 Task: Look for space in Roslavl', Russia from 12th June, 2023 to 15th June, 2023 for 2 adults in price range Rs.10000 to Rs.15000. Place can be entire place with 1  bedroom having 1 bed and 1 bathroom. Property type can be house, flat, guest house, hotel. Booking option can be shelf check-in. Required host language is English.
Action: Mouse moved to (440, 41)
Screenshot: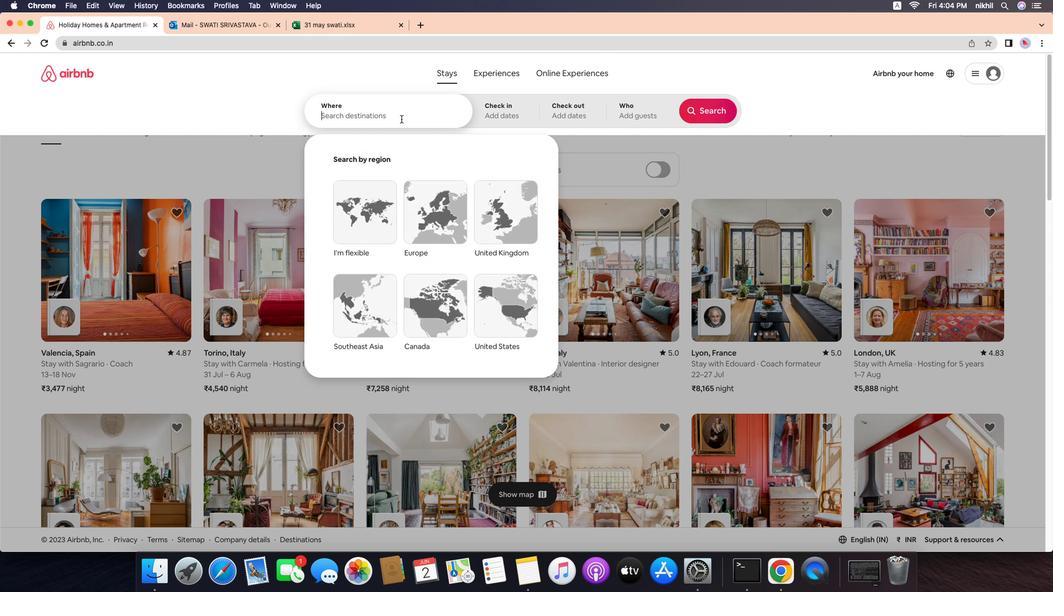 
Action: Mouse pressed left at (440, 41)
Screenshot: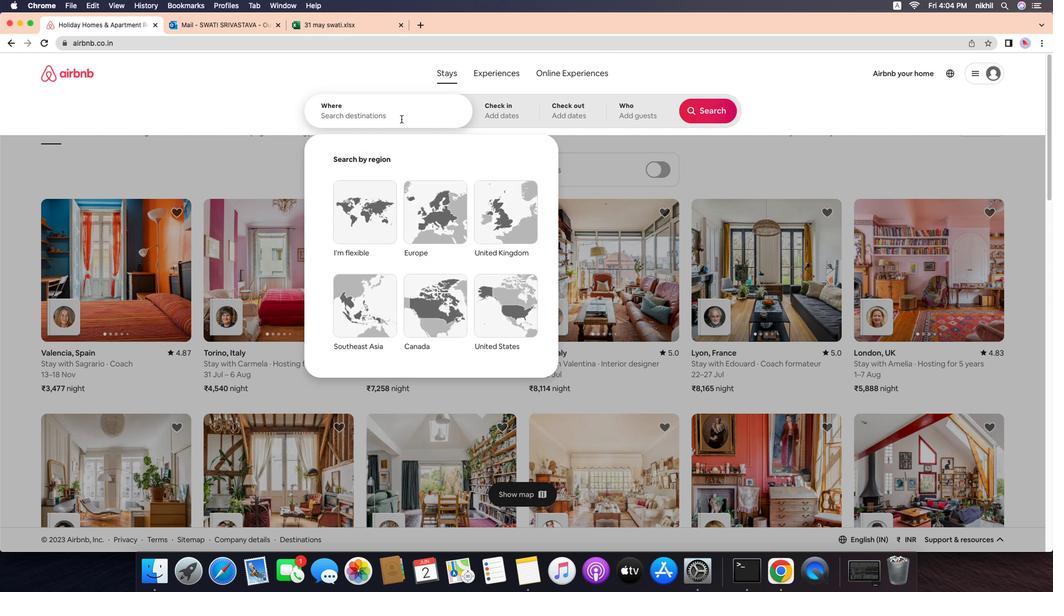 
Action: Mouse moved to (472, 47)
Screenshot: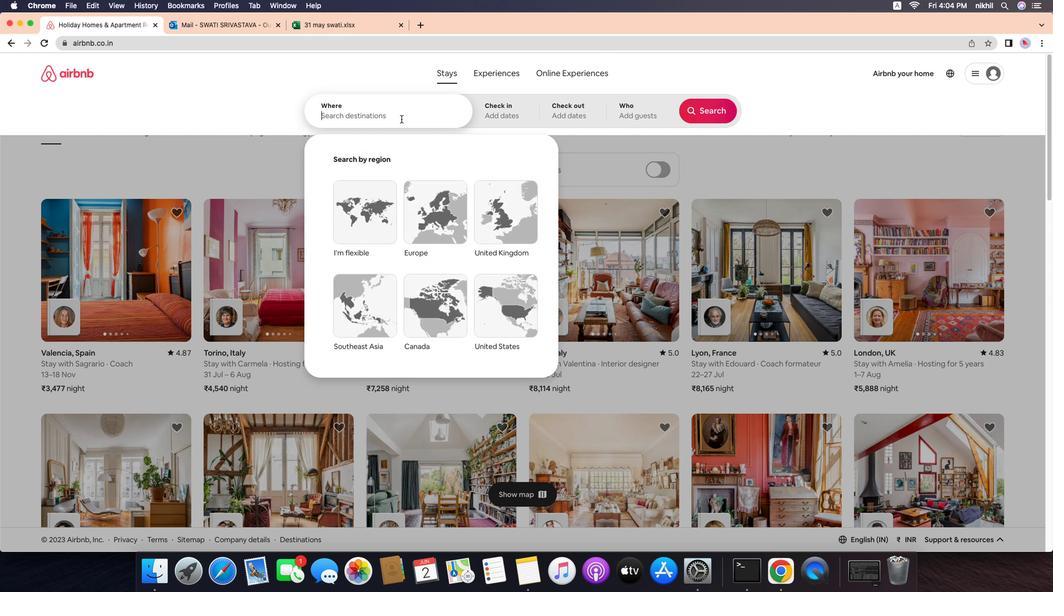 
Action: Mouse pressed left at (472, 47)
Screenshot: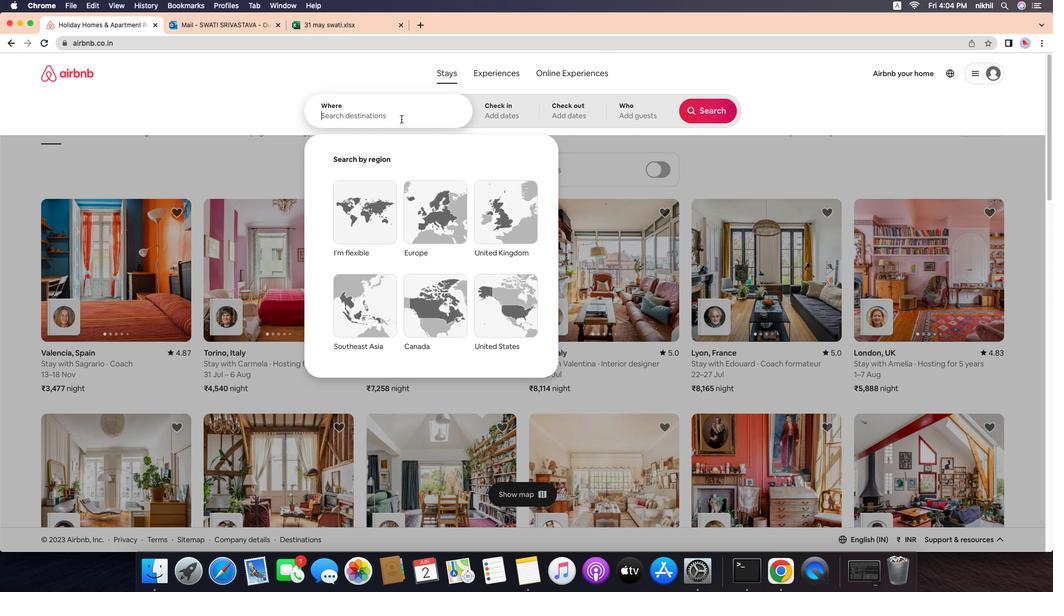 
Action: Mouse moved to (391, 89)
Screenshot: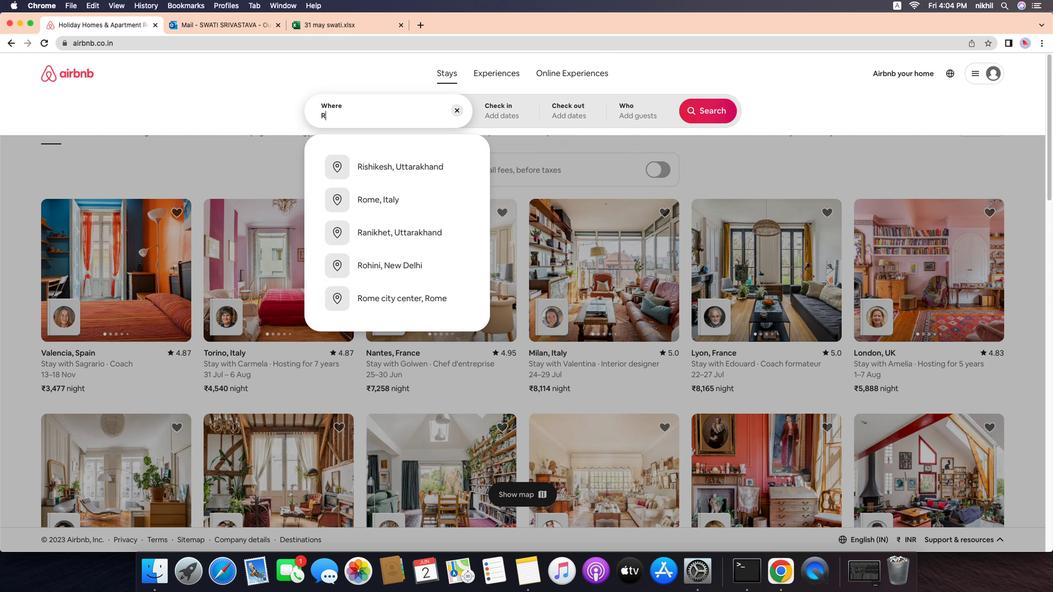 
Action: Mouse pressed left at (391, 89)
Screenshot: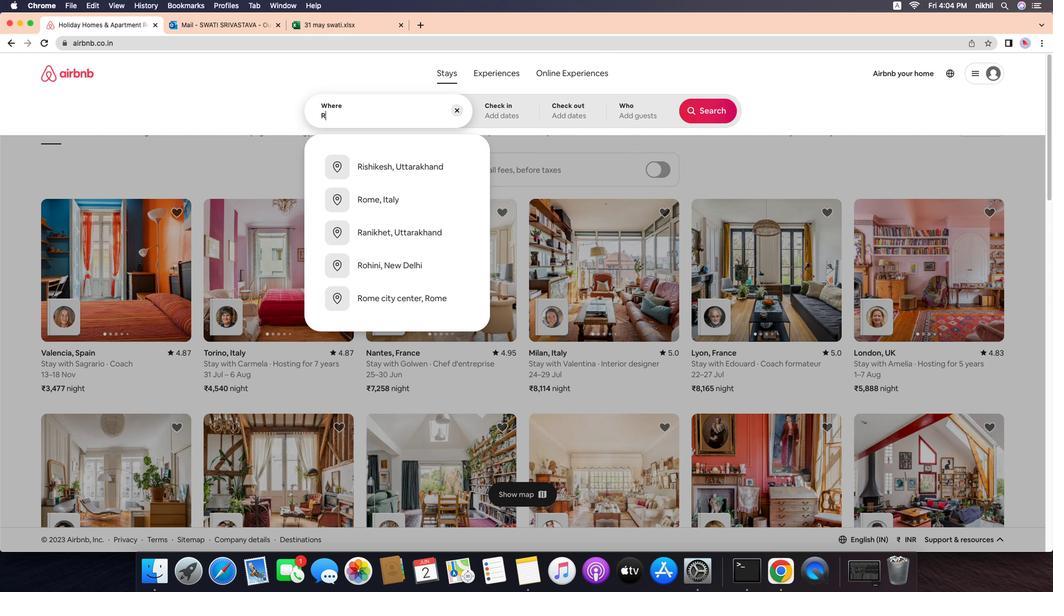 
Action: Key pressed Key.caps_lock'R'Key.caps_lock'o''s''l''a''v''l'"'"','Key.spaceKey.caps_lock'R'Key.caps_lock'u''s''s''i''a'Key.enter
Screenshot: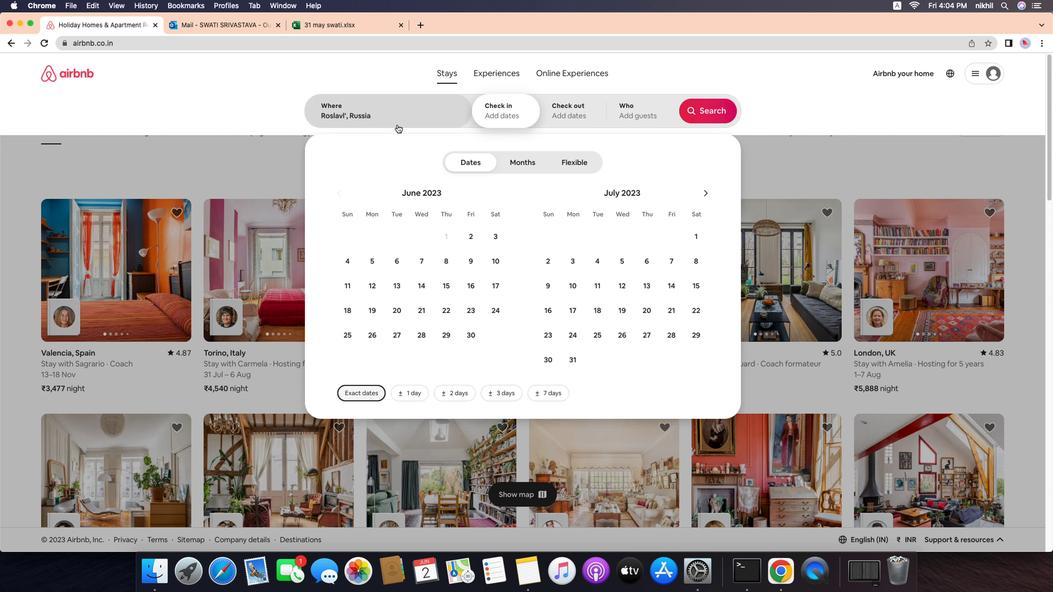 
Action: Mouse moved to (372, 267)
Screenshot: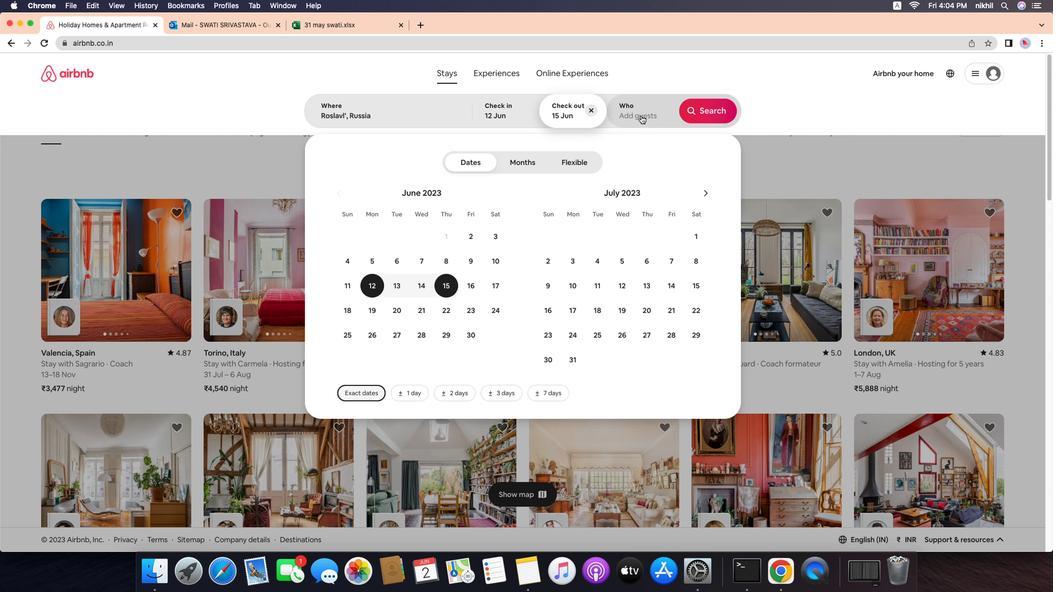 
Action: Mouse pressed left at (372, 267)
Screenshot: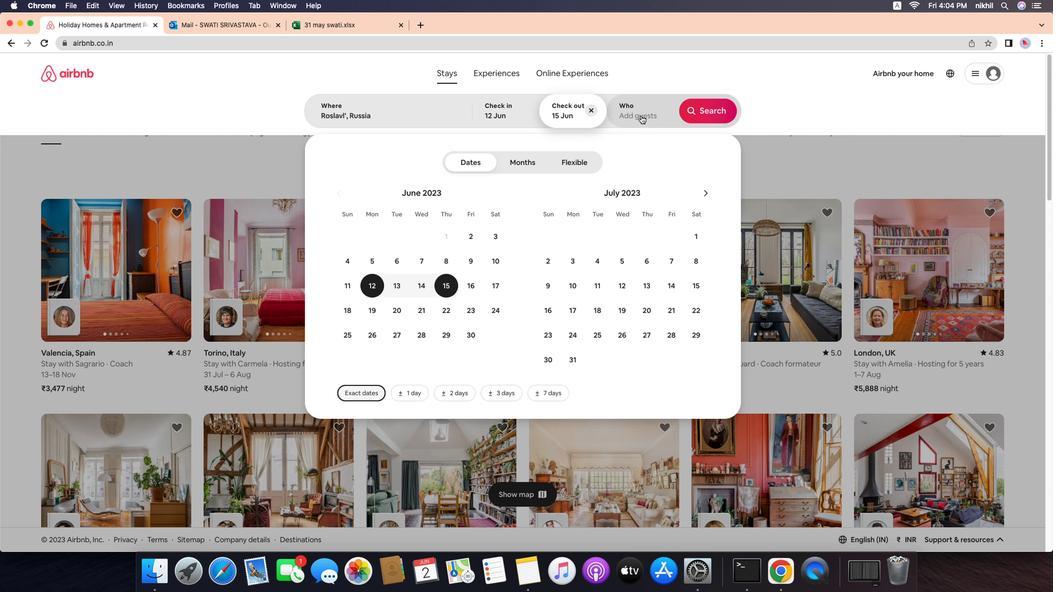 
Action: Mouse moved to (430, 268)
Screenshot: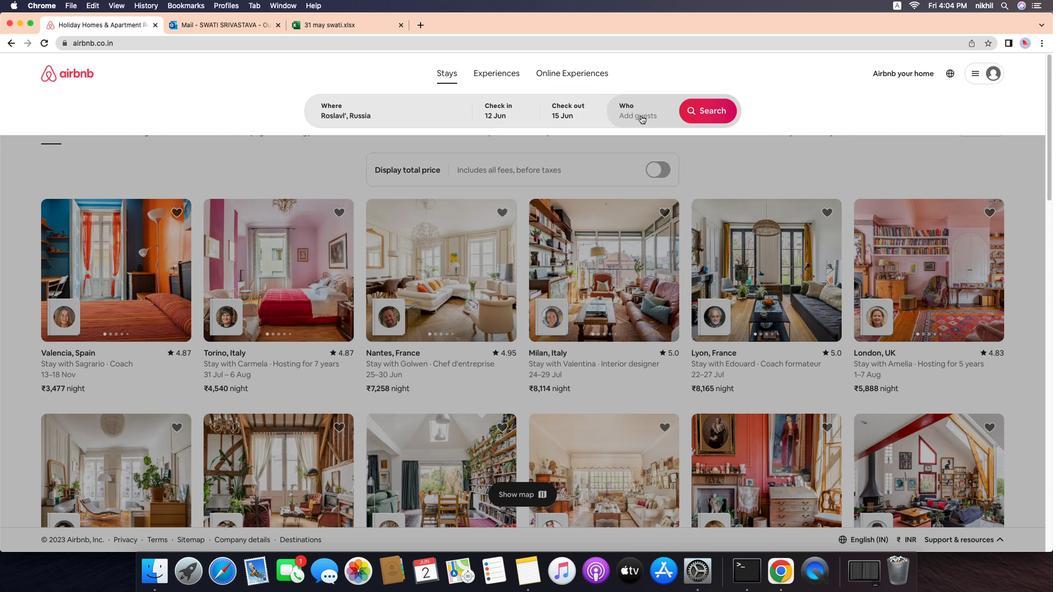 
Action: Mouse pressed left at (430, 268)
Screenshot: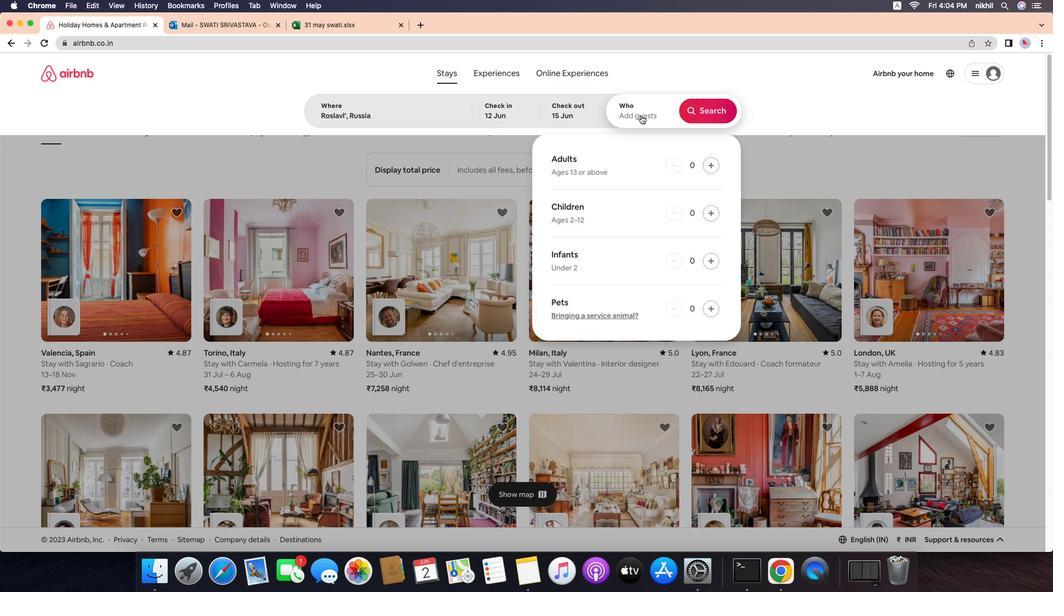 
Action: Mouse moved to (647, 86)
Screenshot: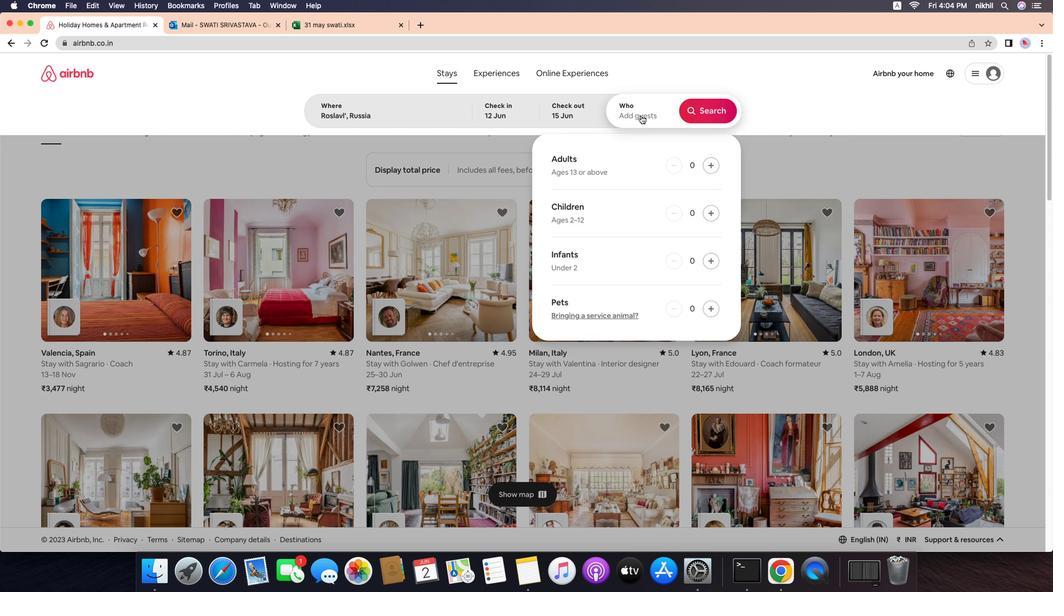 
Action: Mouse pressed left at (647, 86)
Screenshot: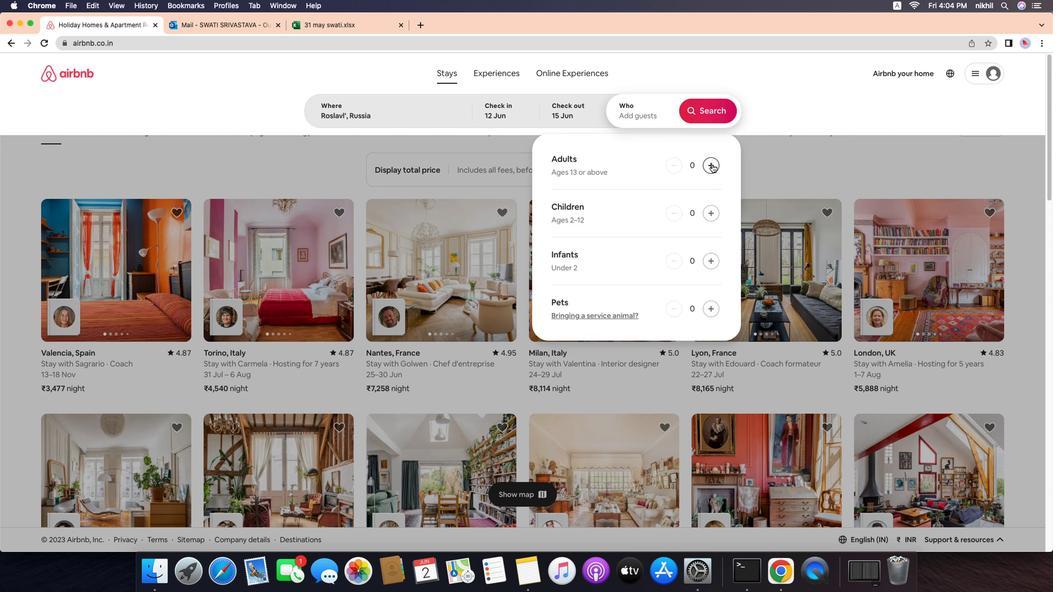 
Action: Mouse moved to (723, 138)
Screenshot: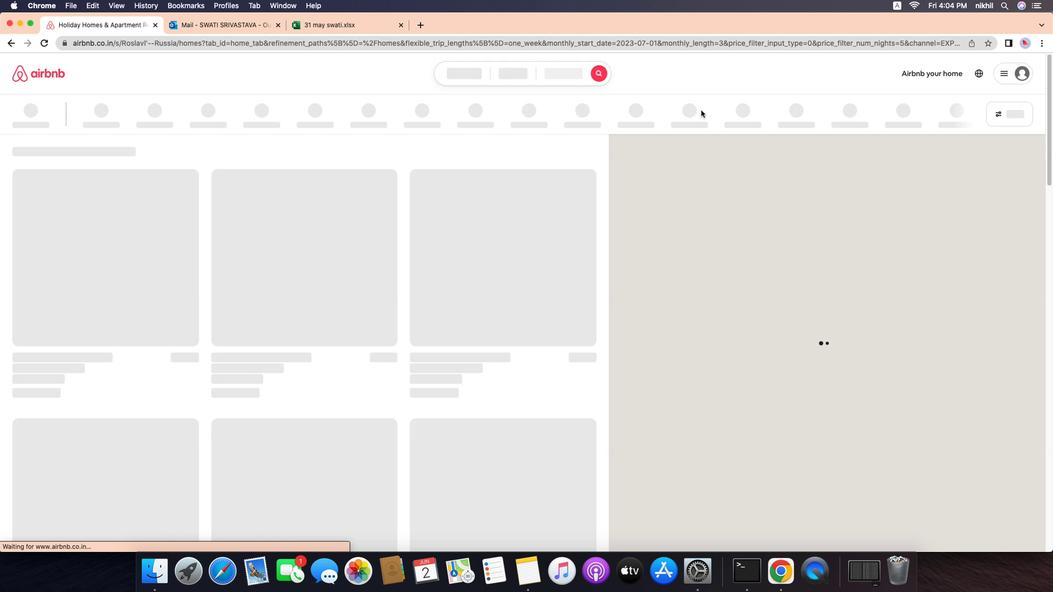 
Action: Mouse pressed left at (723, 138)
Screenshot: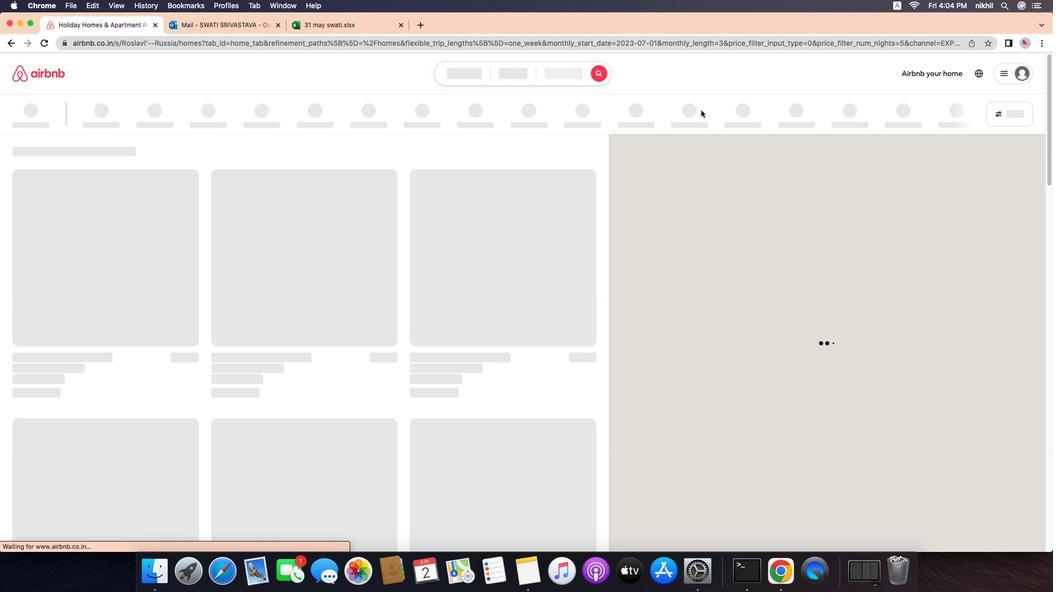 
Action: Mouse pressed left at (723, 138)
Screenshot: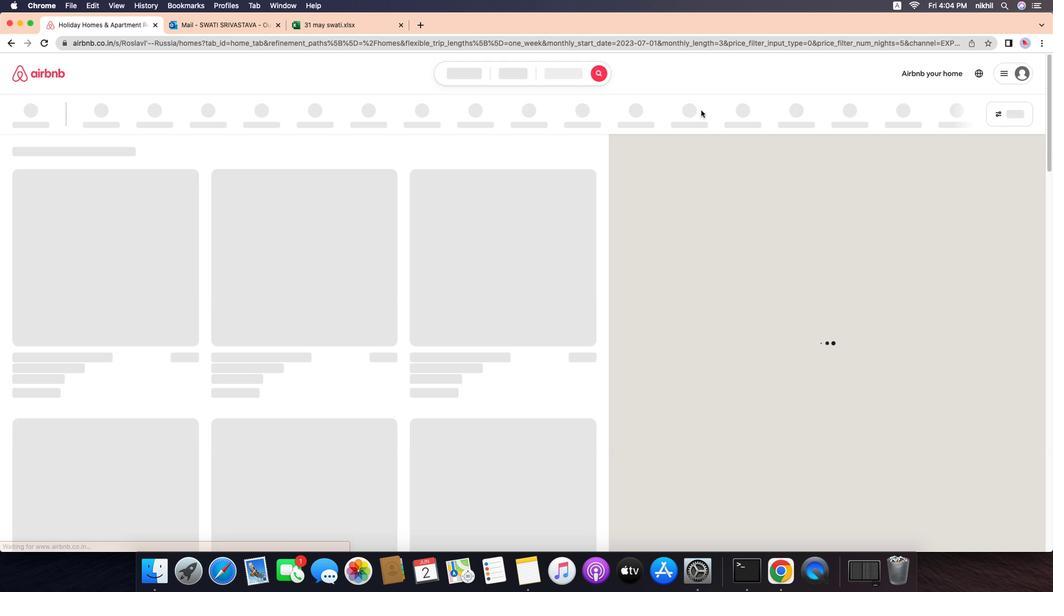 
Action: Mouse moved to (711, 80)
Screenshot: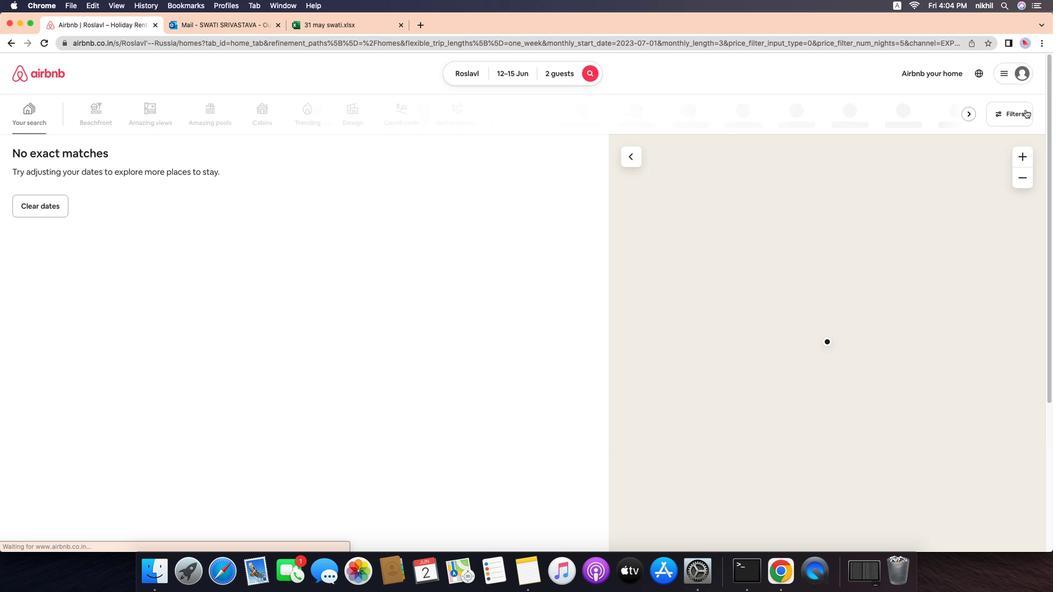 
Action: Mouse pressed left at (711, 80)
Screenshot: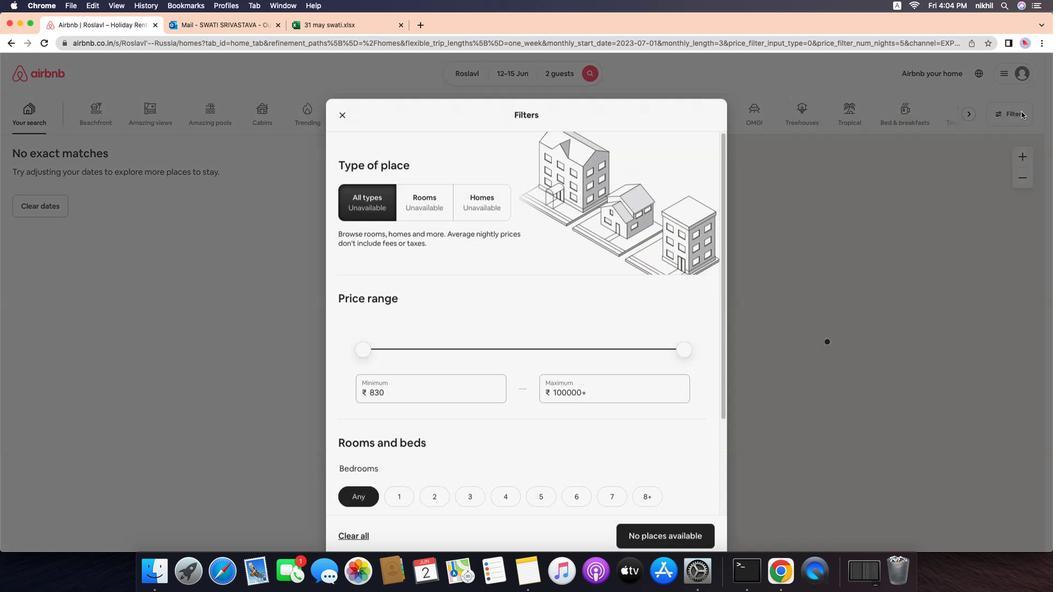 
Action: Mouse moved to (1052, 82)
Screenshot: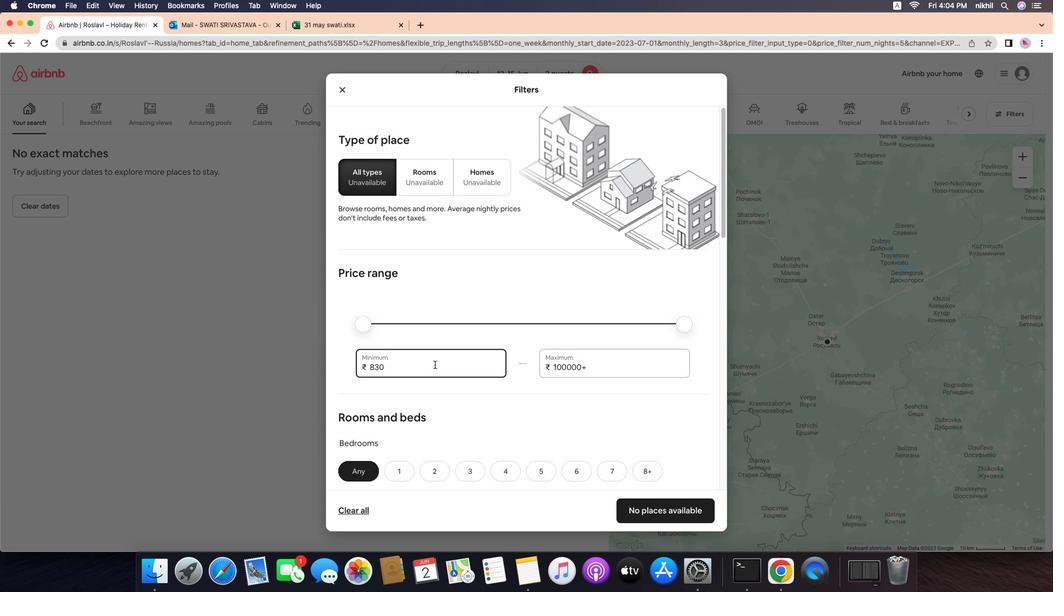 
Action: Mouse pressed left at (1052, 82)
Screenshot: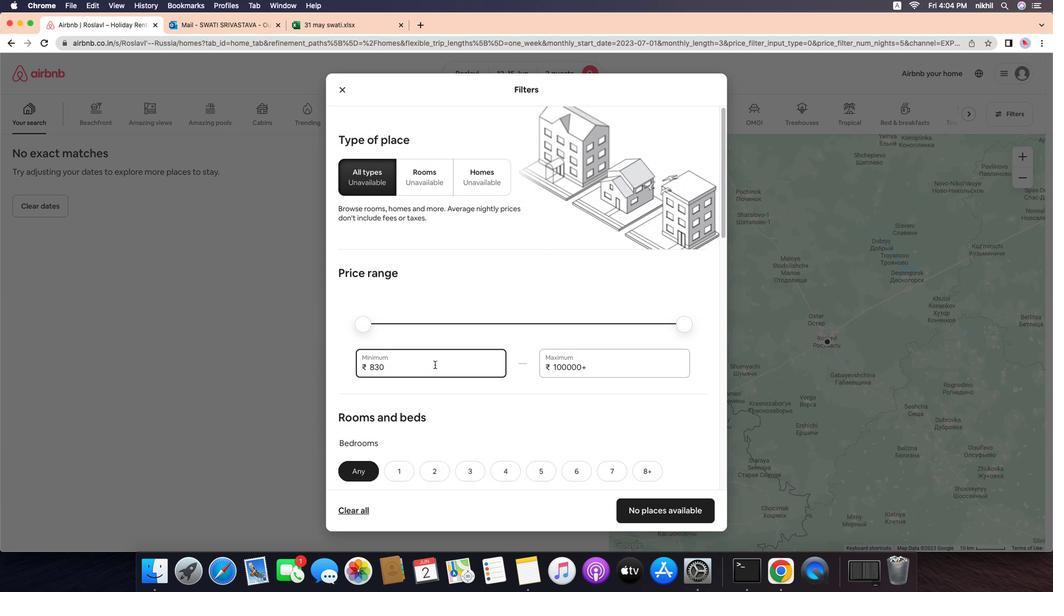 
Action: Mouse moved to (428, 354)
Screenshot: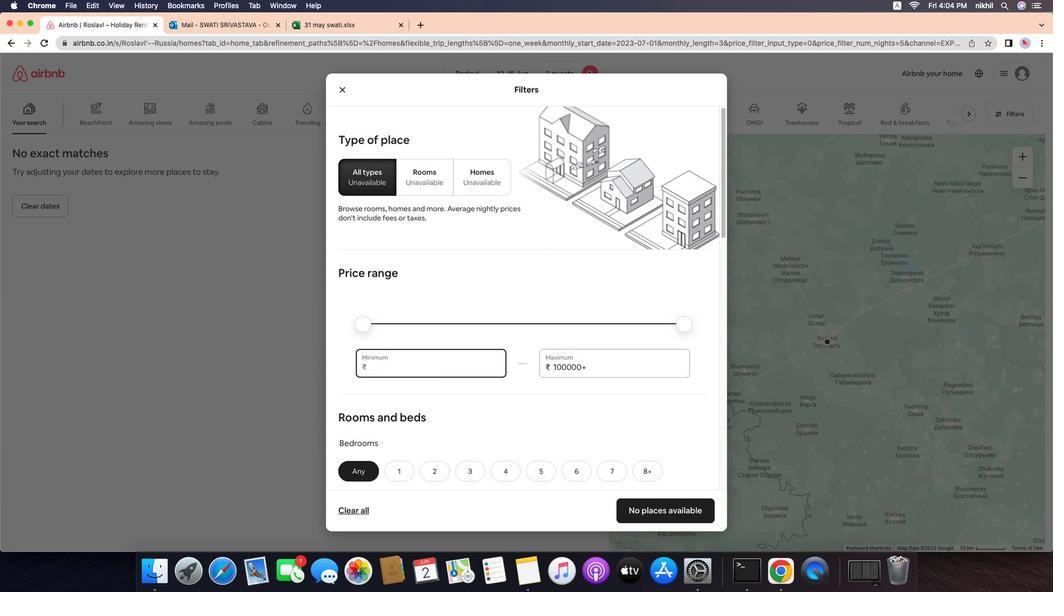 
Action: Mouse pressed left at (428, 354)
Screenshot: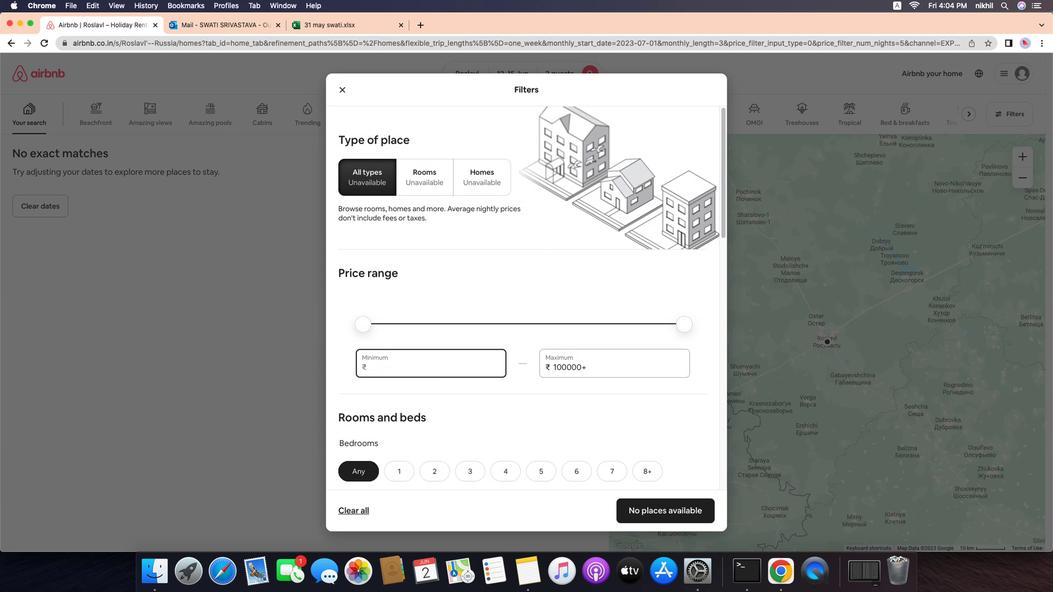 
Action: Mouse moved to (427, 352)
Screenshot: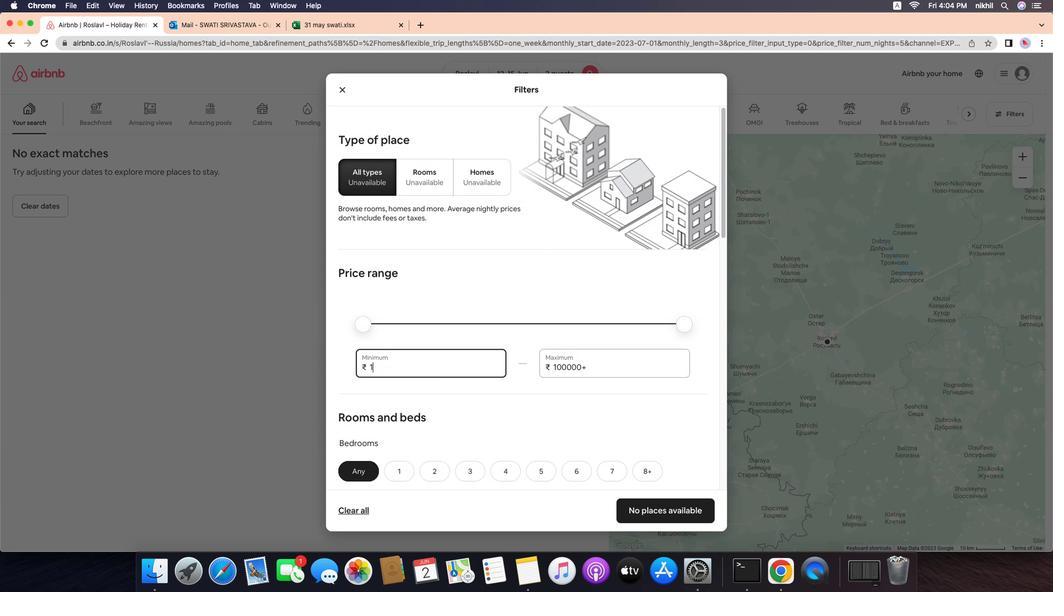 
Action: Key pressed Key.backspaceKey.backspaceKey.backspaceKey.backspace'1''0''0''0''0'
Screenshot: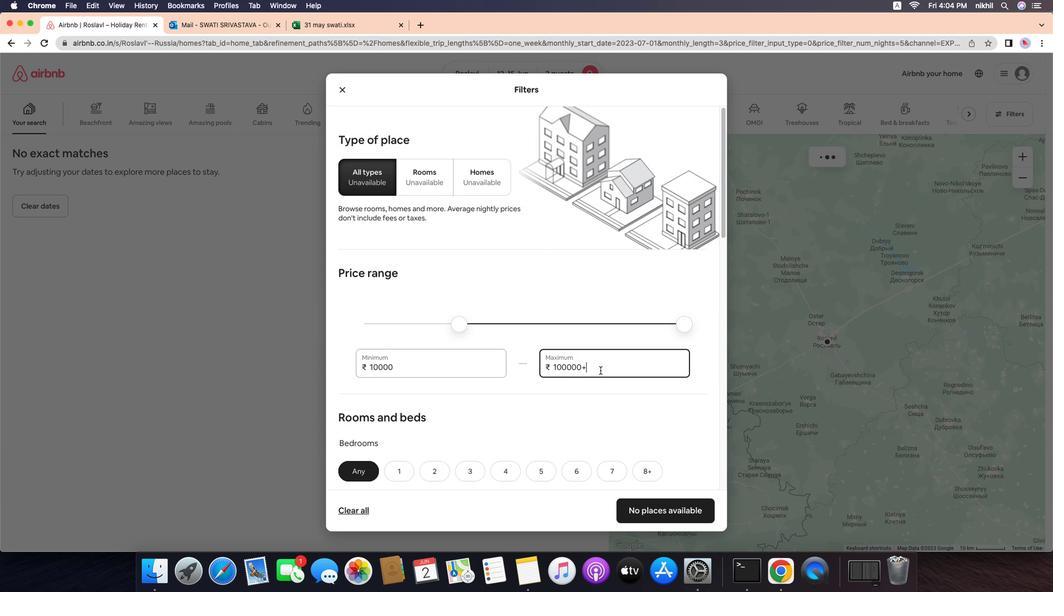 
Action: Mouse moved to (604, 358)
Screenshot: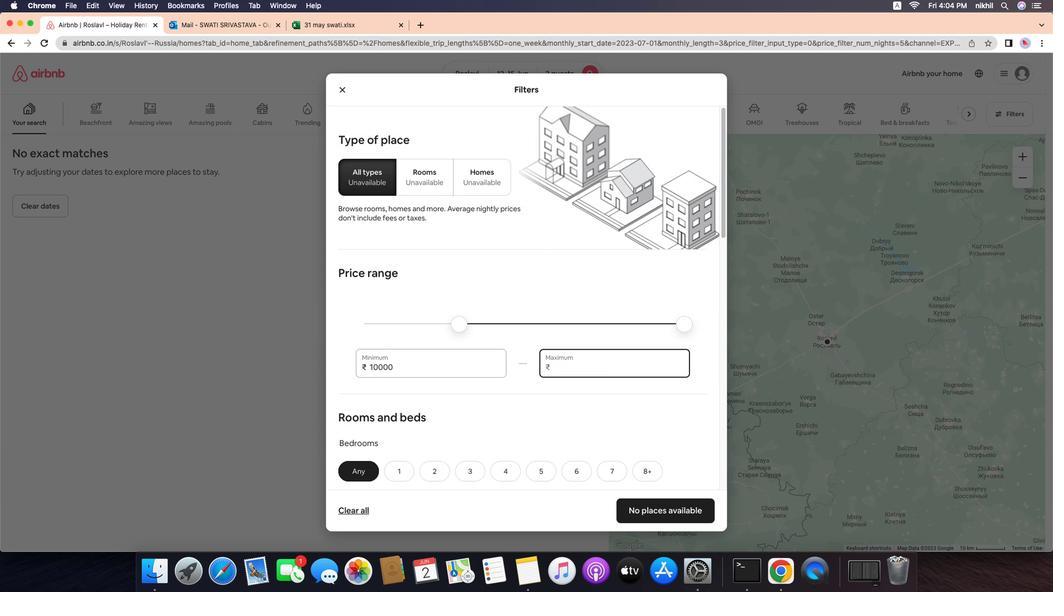 
Action: Mouse pressed left at (604, 358)
Screenshot: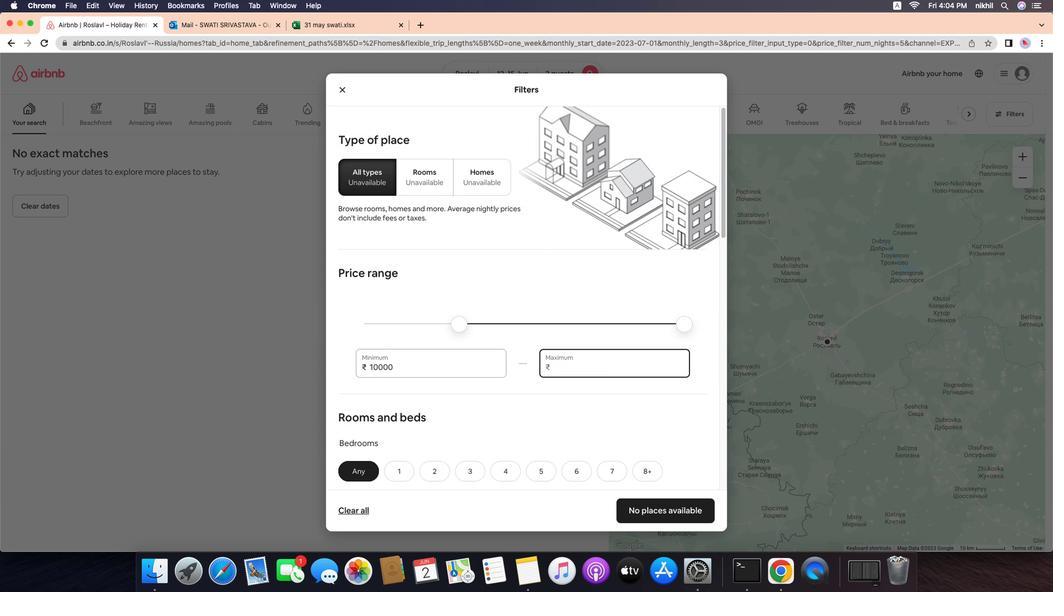 
Action: Key pressed Key.backspaceKey.backspaceKey.backspaceKey.backspaceKey.backspaceKey.backspaceKey.backspaceKey.backspace'1''5''0''0''0'
Screenshot: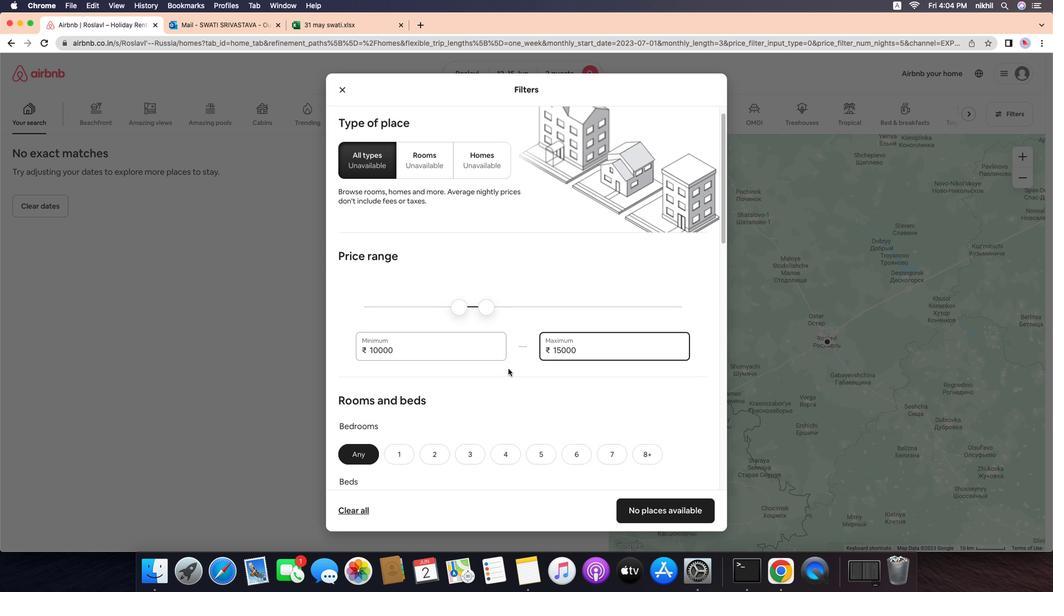 
Action: Mouse moved to (505, 356)
Screenshot: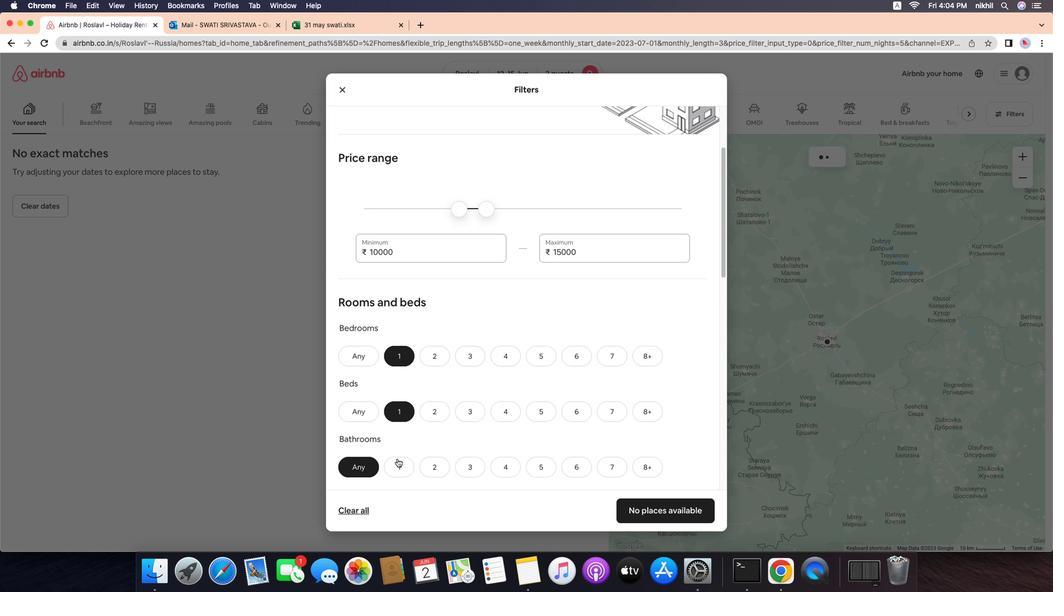 
Action: Mouse scrolled (505, 356) with delta (-36, -36)
Screenshot: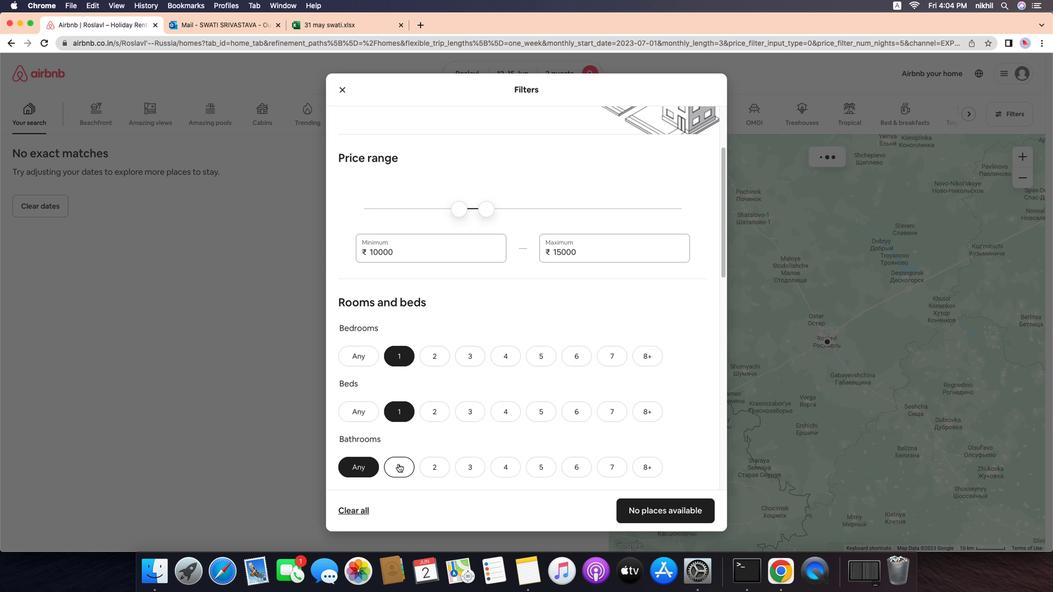
Action: Mouse scrolled (505, 356) with delta (-36, -36)
Screenshot: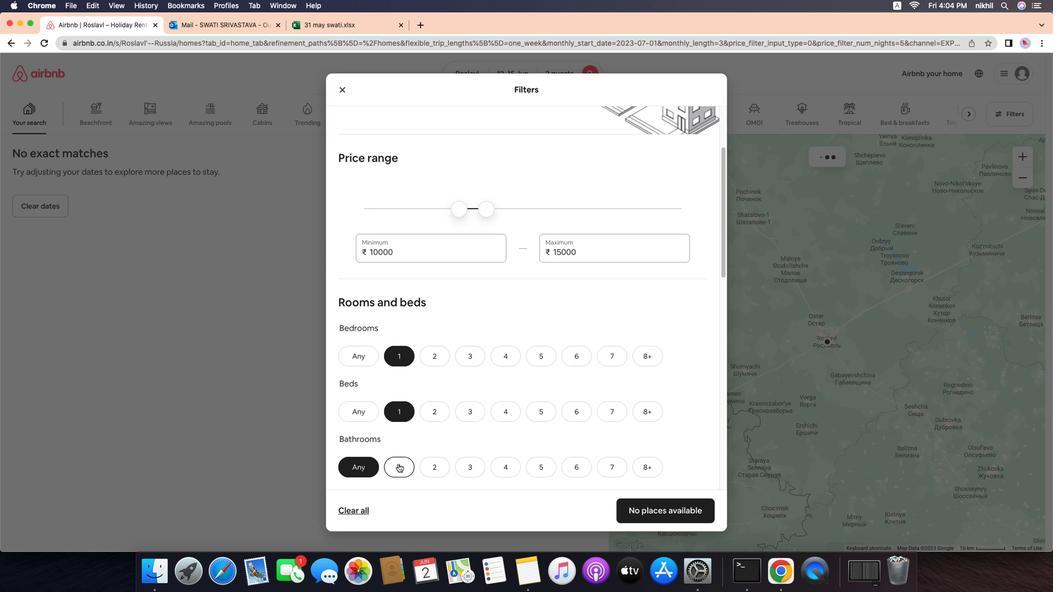 
Action: Mouse scrolled (505, 356) with delta (-36, -38)
Screenshot: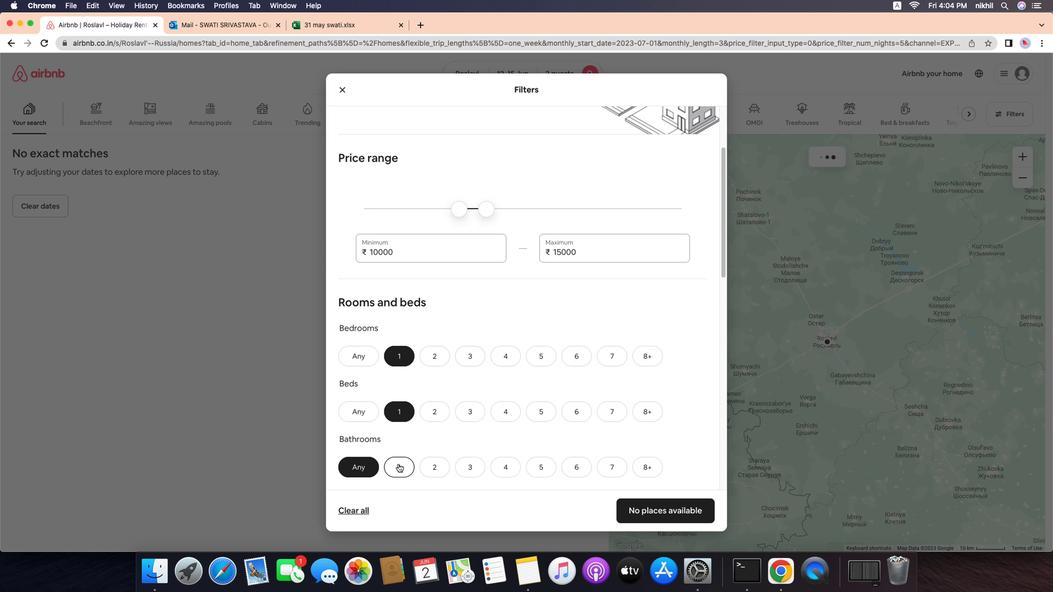 
Action: Mouse moved to (396, 347)
Screenshot: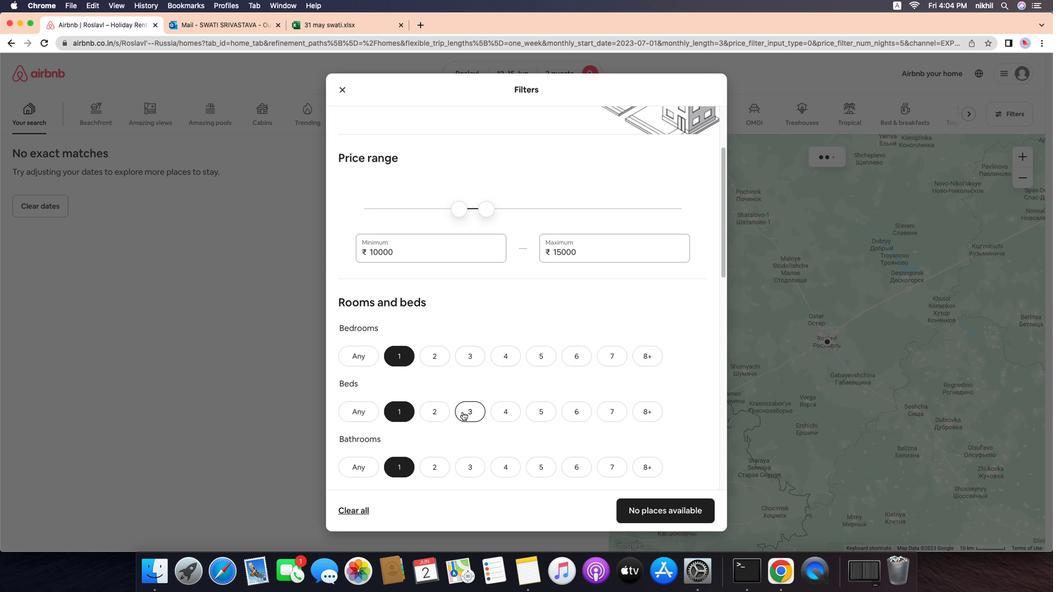 
Action: Mouse pressed left at (396, 347)
Screenshot: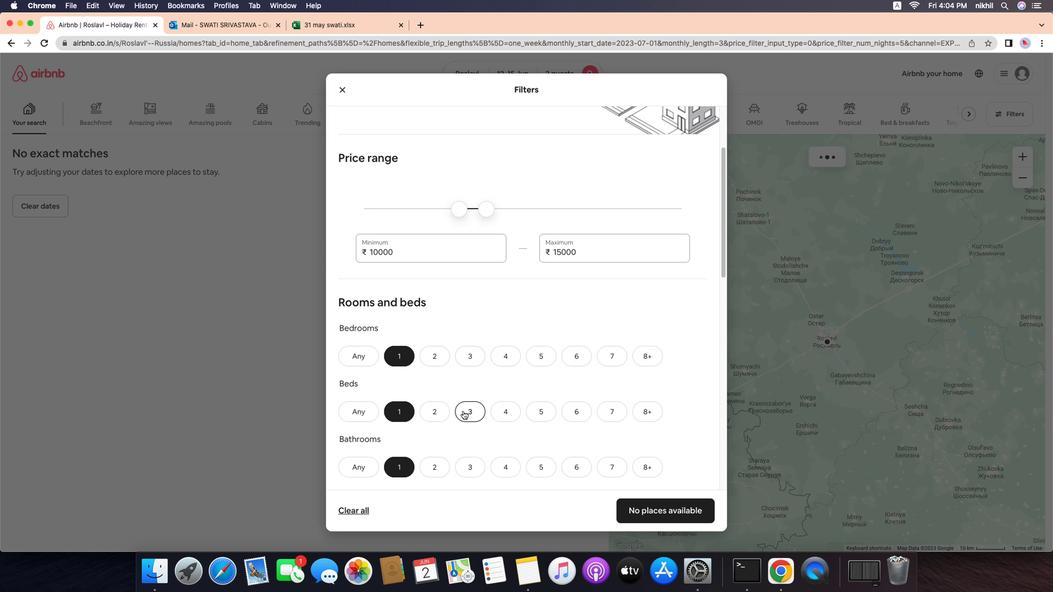 
Action: Mouse moved to (399, 401)
Screenshot: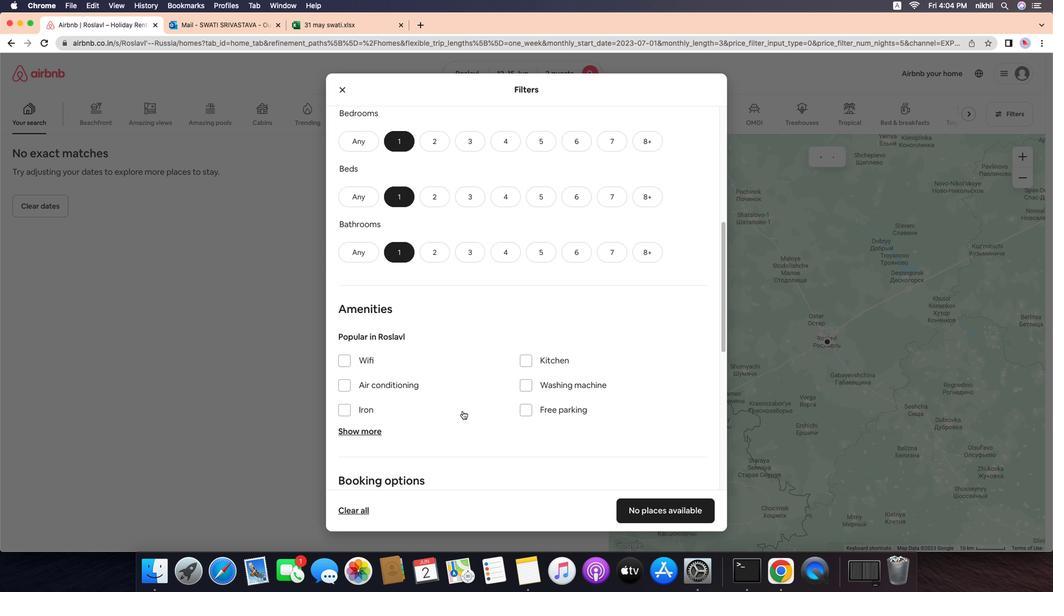 
Action: Mouse pressed left at (399, 401)
Screenshot: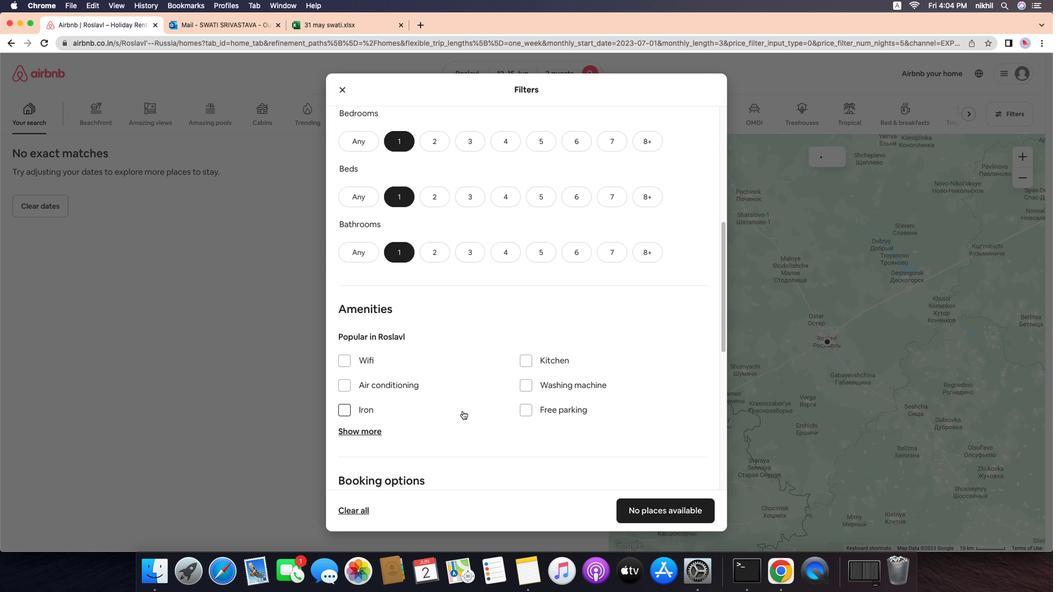 
Action: Mouse moved to (388, 458)
Screenshot: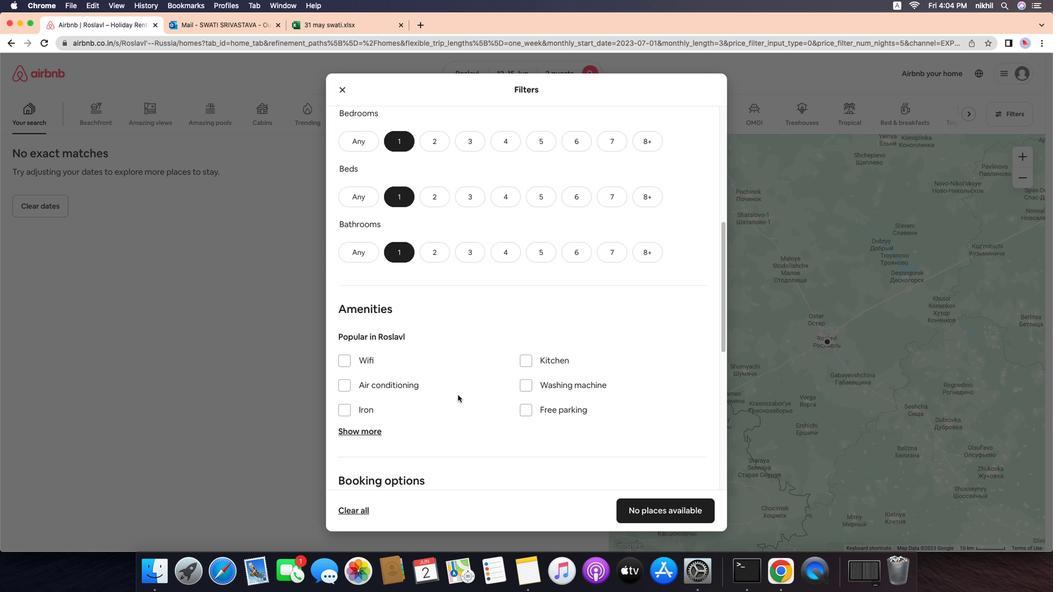 
Action: Mouse pressed left at (388, 458)
Screenshot: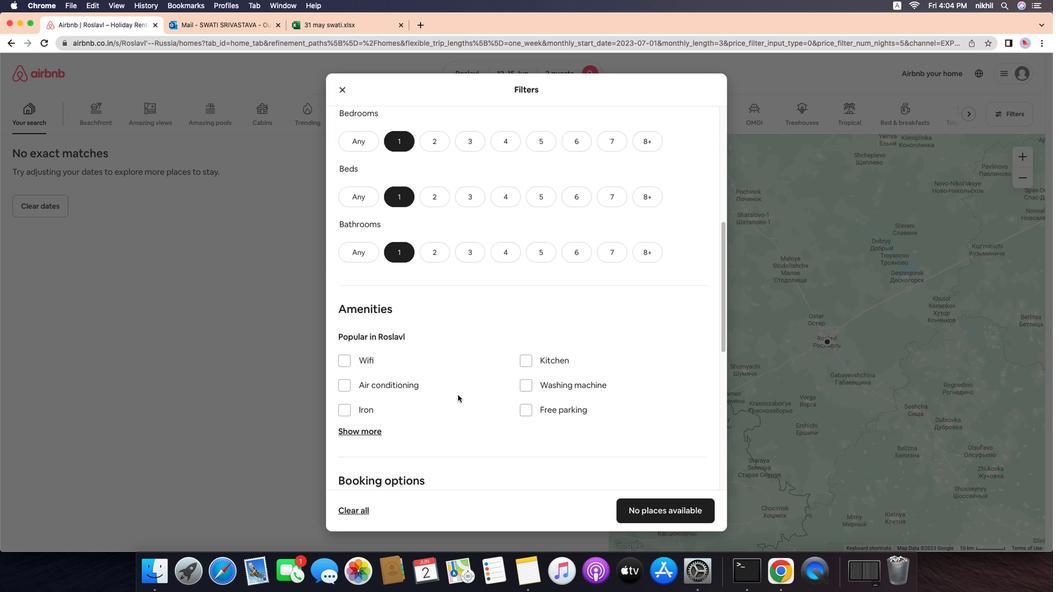 
Action: Mouse moved to (457, 402)
Screenshot: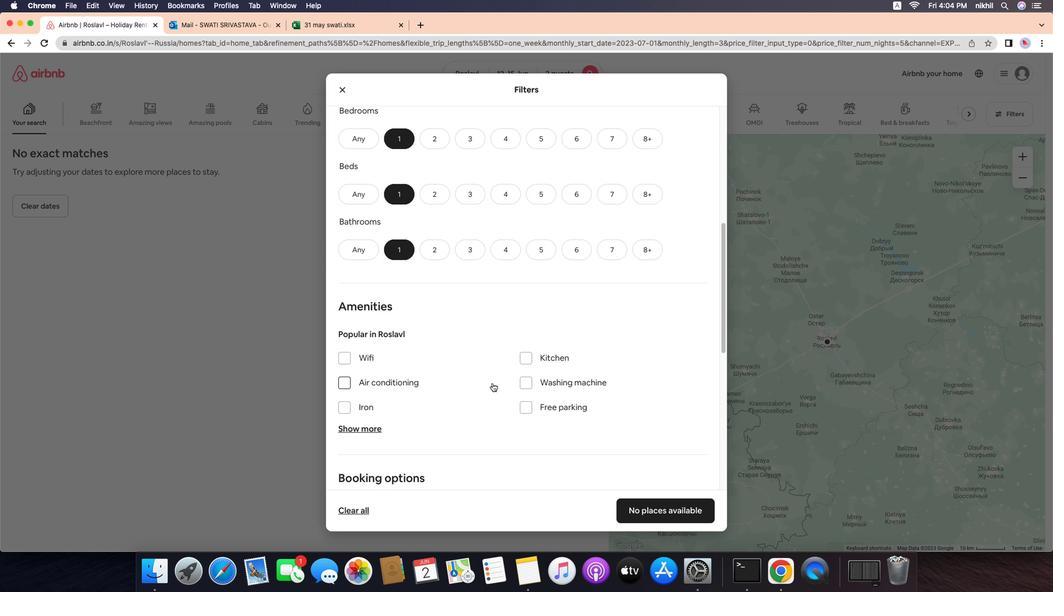 
Action: Mouse scrolled (457, 402) with delta (-36, -36)
Screenshot: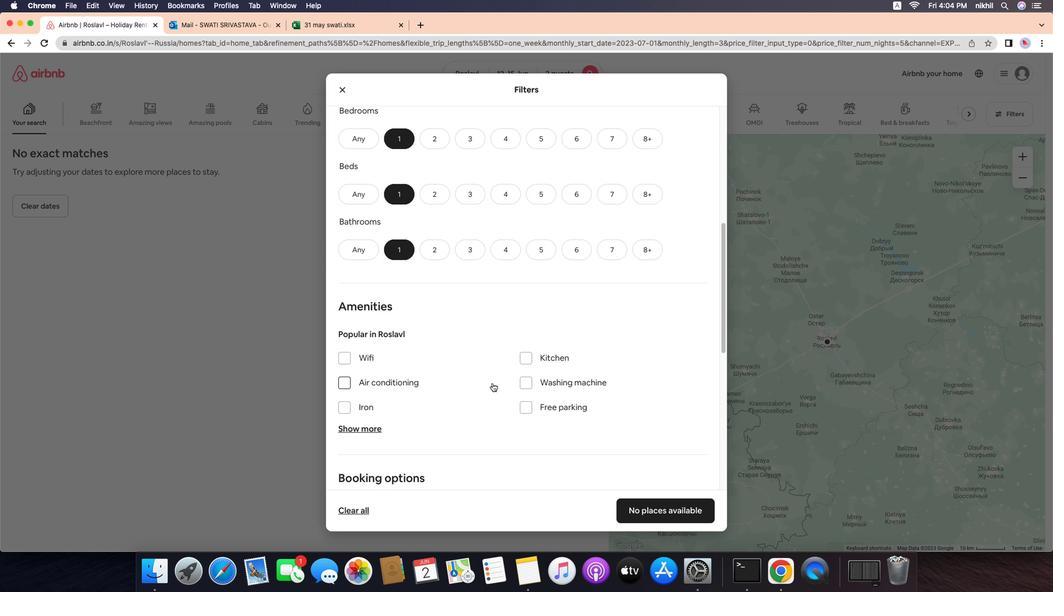 
Action: Mouse moved to (457, 402)
Screenshot: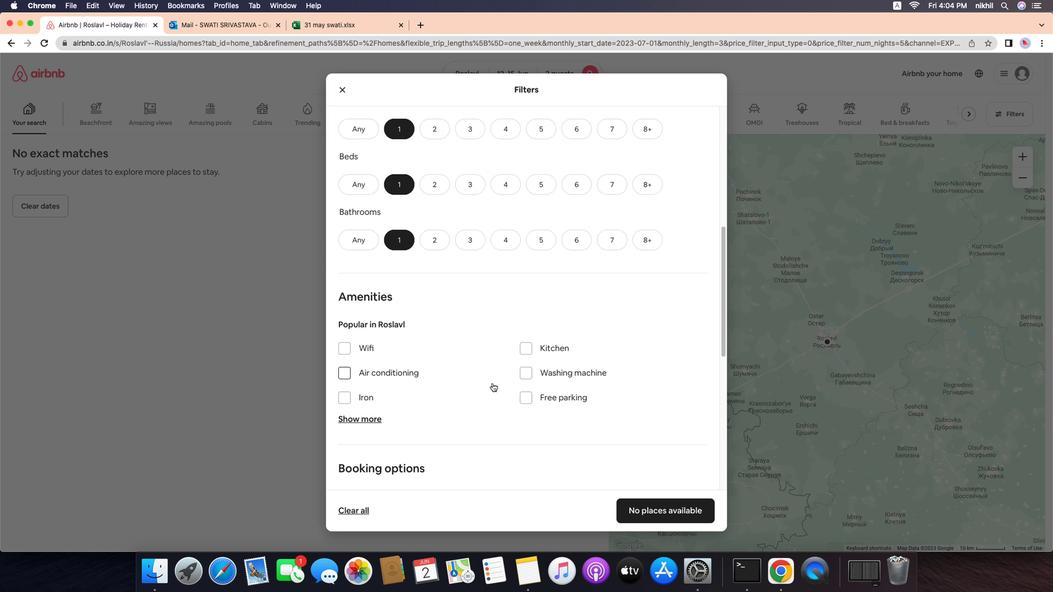 
Action: Mouse scrolled (457, 402) with delta (-36, -36)
Screenshot: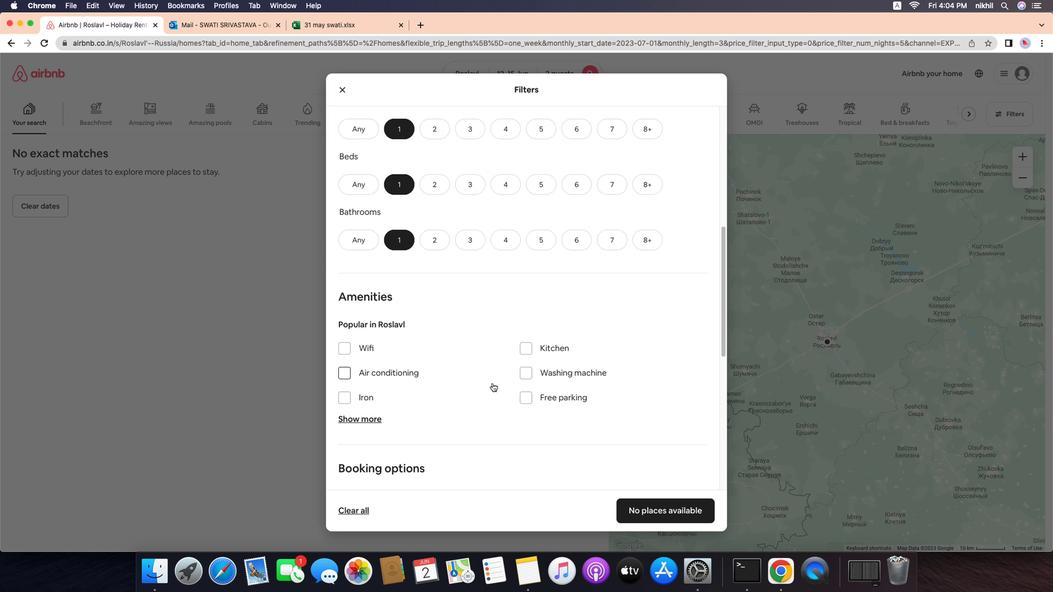 
Action: Mouse moved to (457, 402)
Screenshot: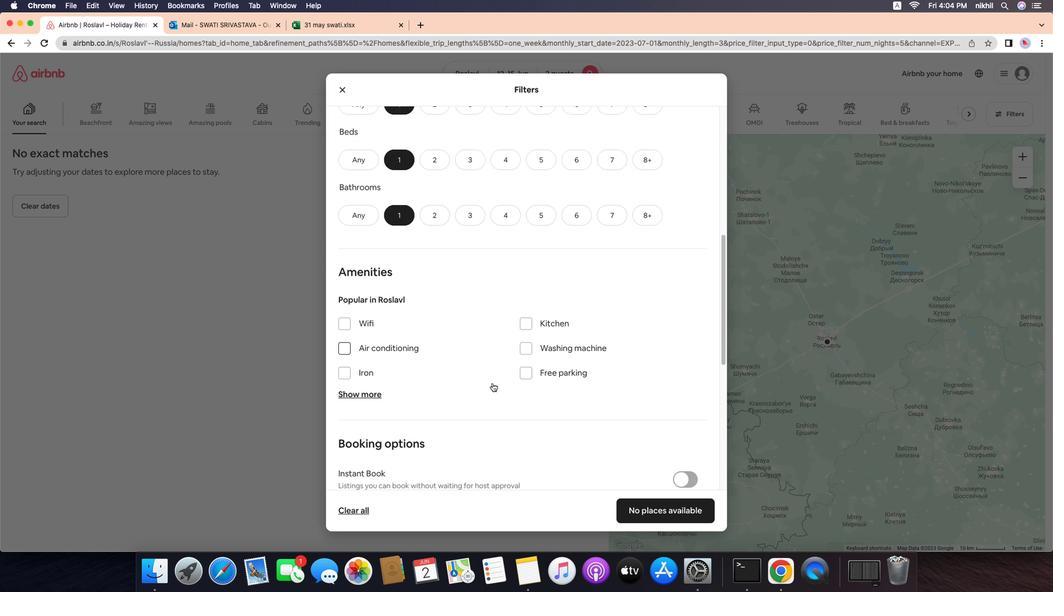 
Action: Mouse scrolled (457, 402) with delta (-36, -38)
Screenshot: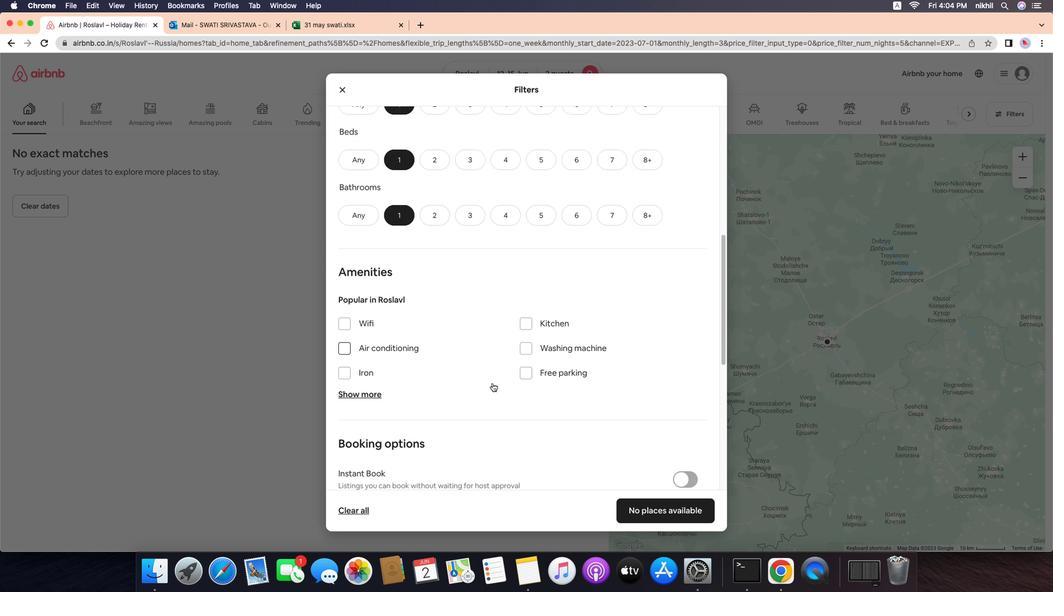 
Action: Mouse moved to (457, 401)
Screenshot: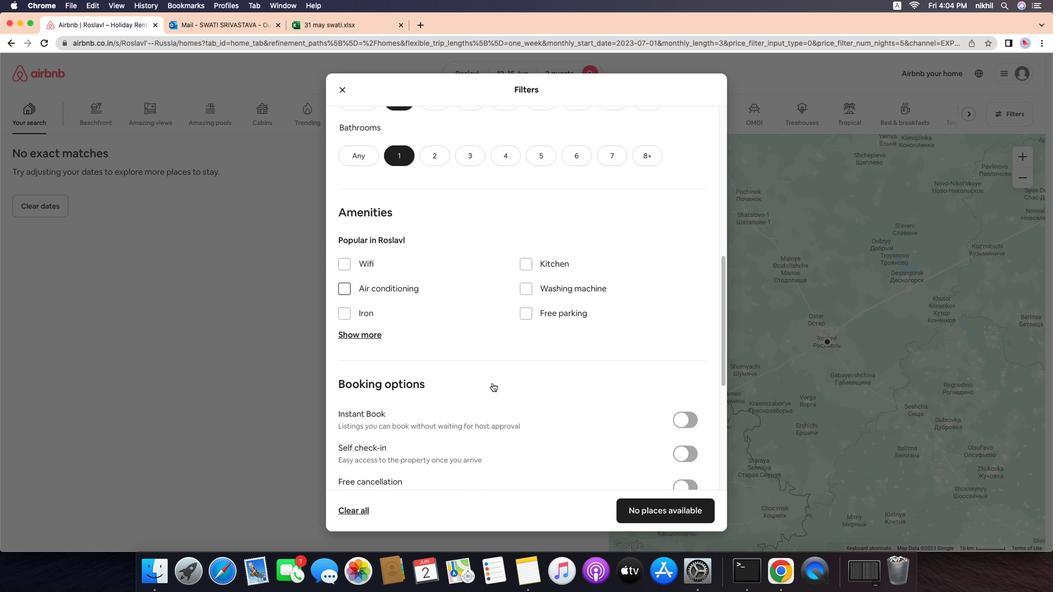 
Action: Mouse scrolled (457, 401) with delta (-36, -38)
Screenshot: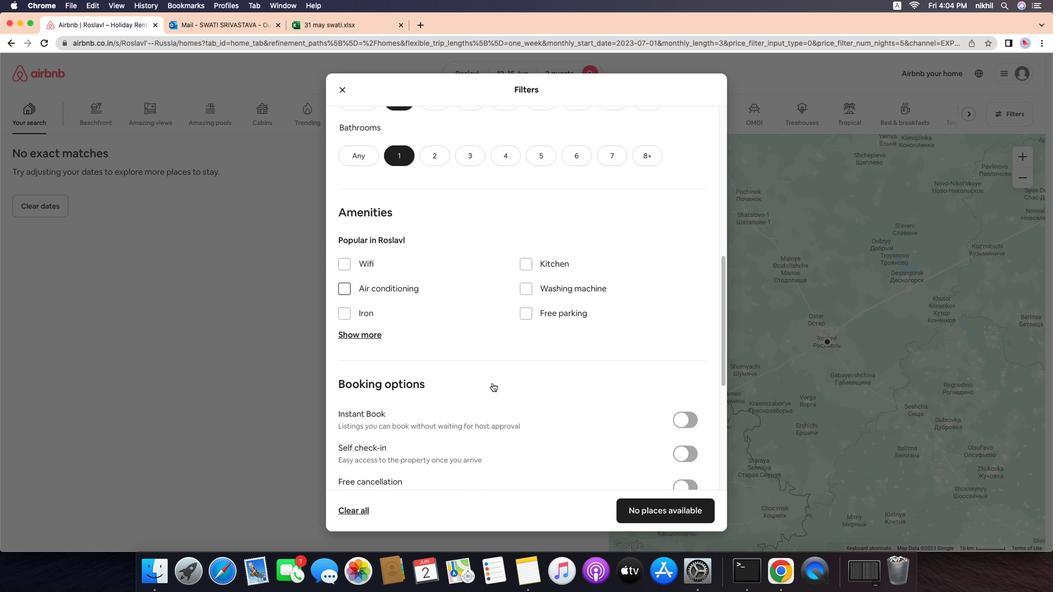 
Action: Mouse moved to (488, 372)
Screenshot: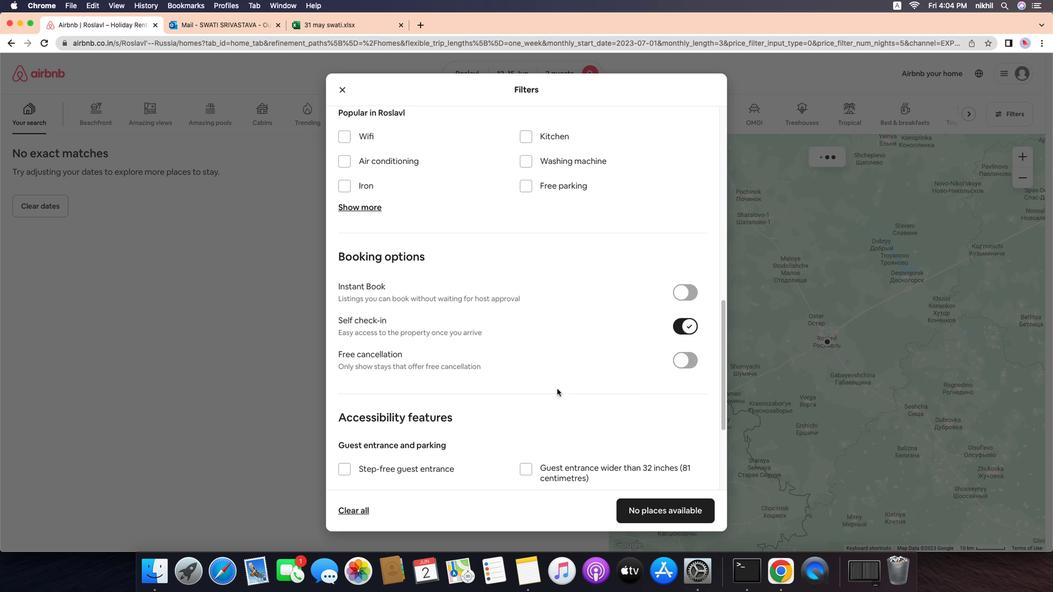 
Action: Mouse scrolled (488, 372) with delta (-36, -36)
Screenshot: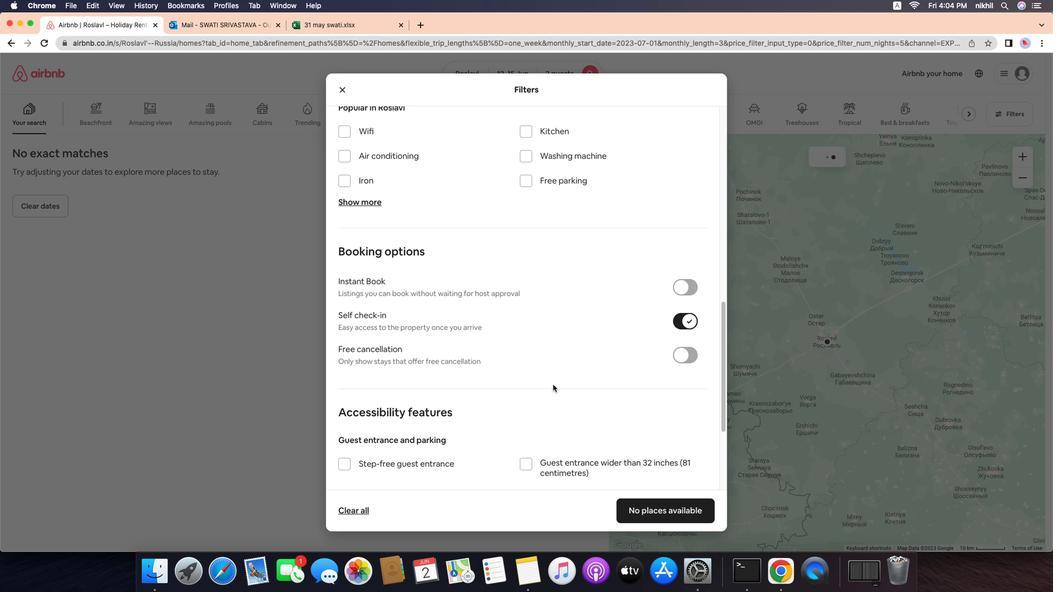 
Action: Mouse scrolled (488, 372) with delta (-36, -36)
Screenshot: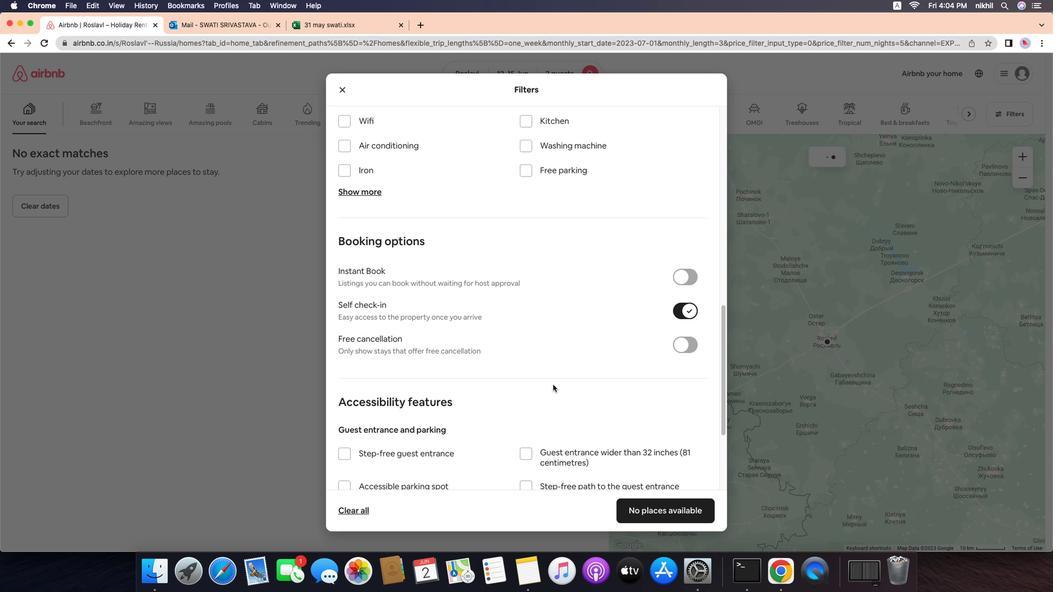 
Action: Mouse scrolled (488, 372) with delta (-36, -38)
Screenshot: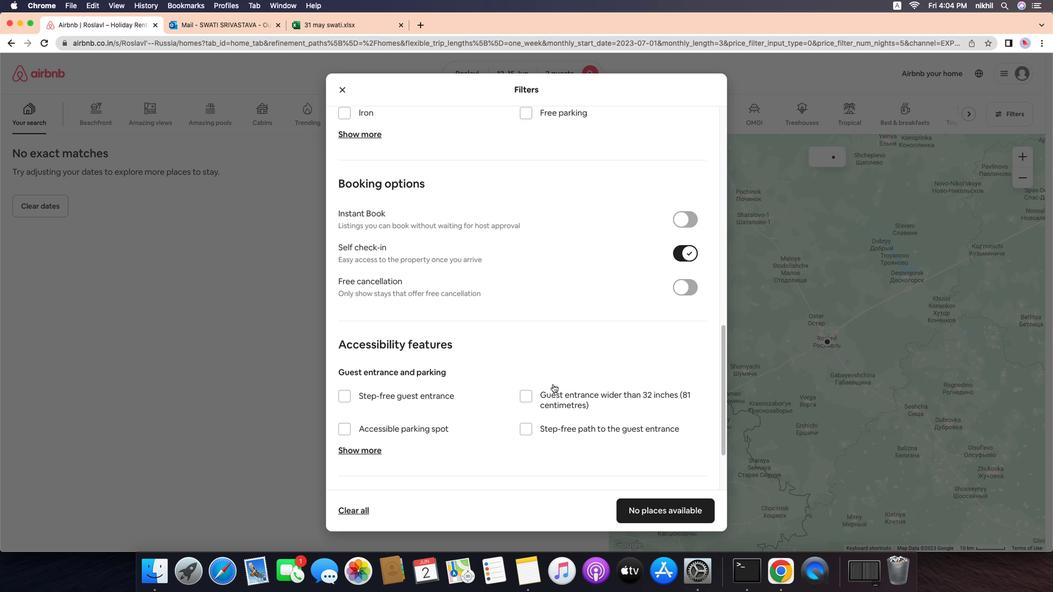 
Action: Mouse moved to (488, 372)
Screenshot: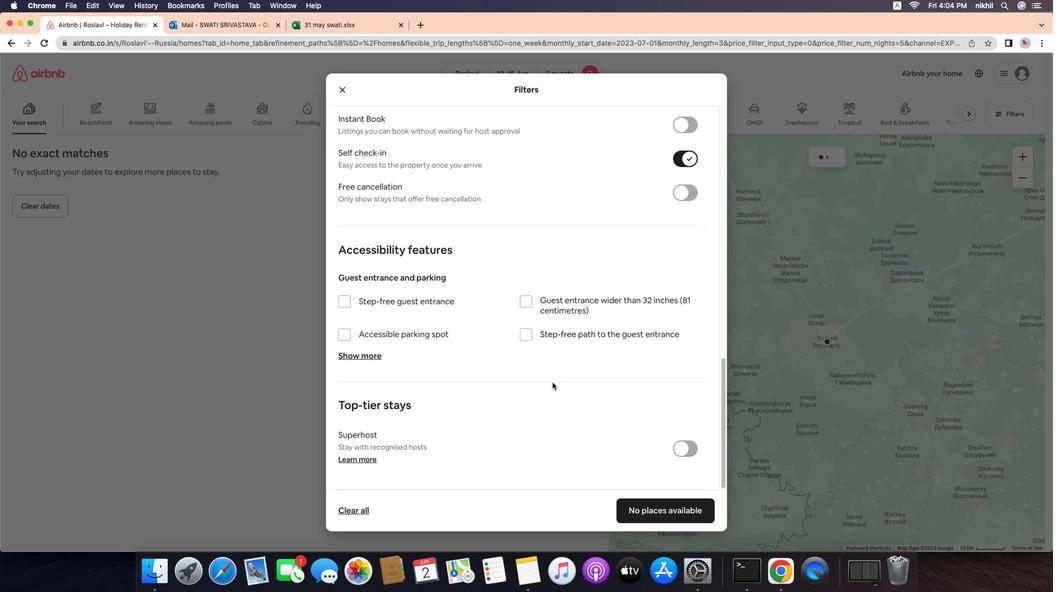 
Action: Mouse scrolled (488, 372) with delta (-36, -36)
Screenshot: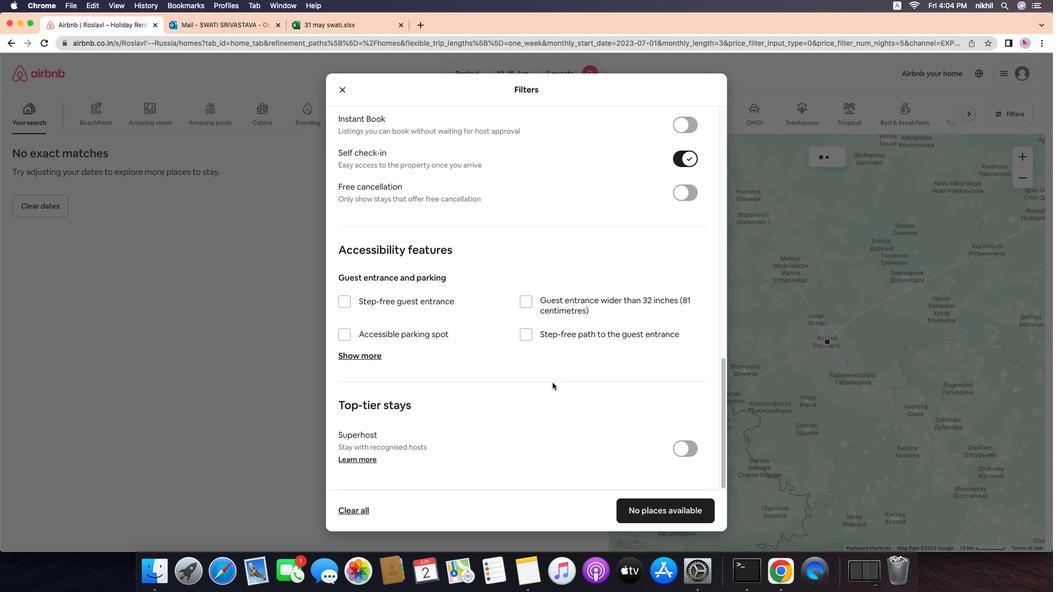 
Action: Mouse scrolled (488, 372) with delta (-36, -36)
Screenshot: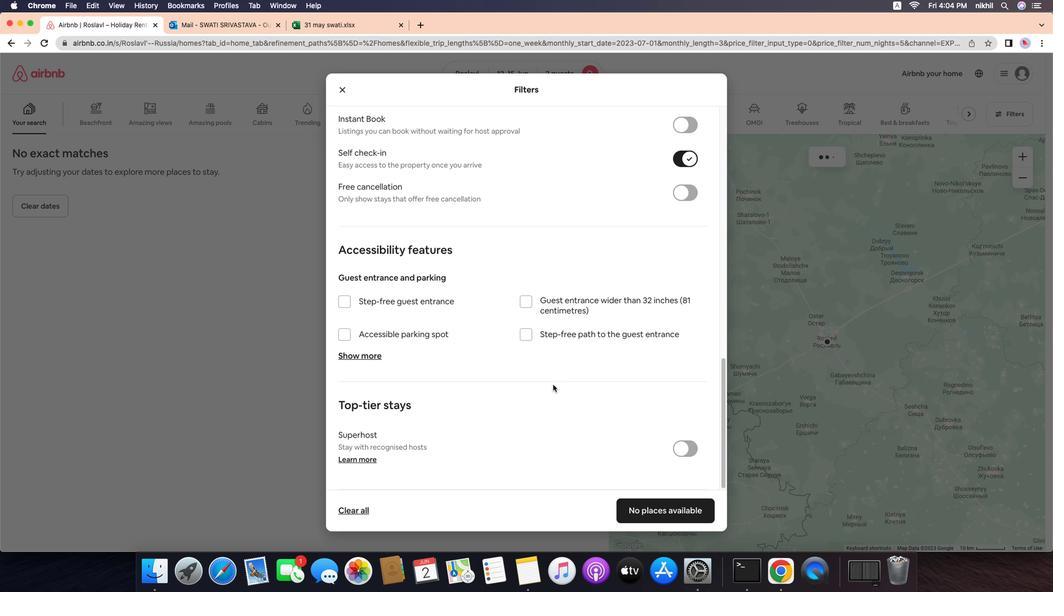 
Action: Mouse scrolled (488, 372) with delta (-36, -38)
Screenshot: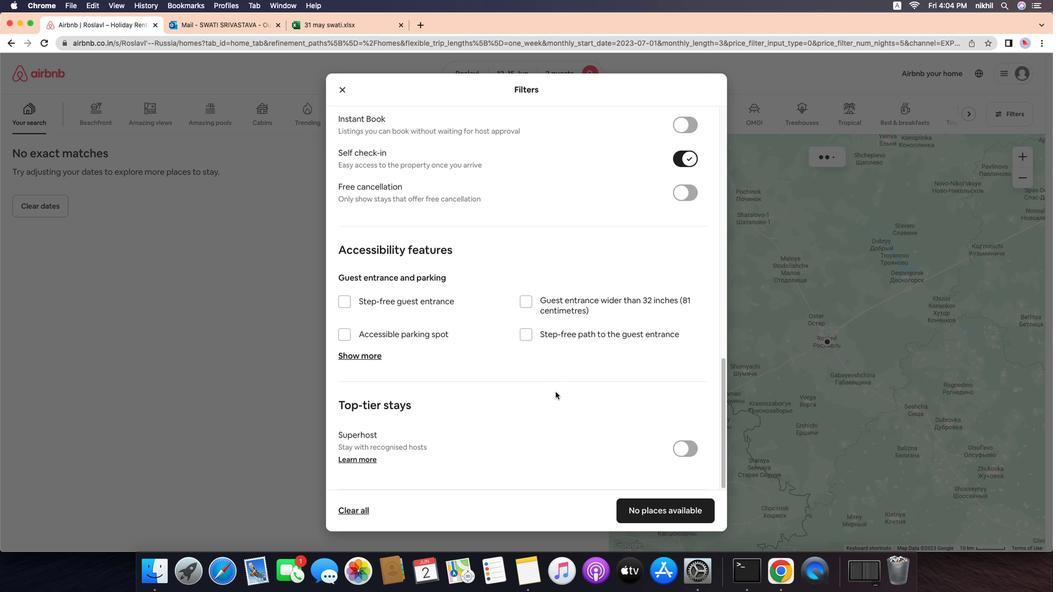 
Action: Mouse moved to (692, 310)
Screenshot: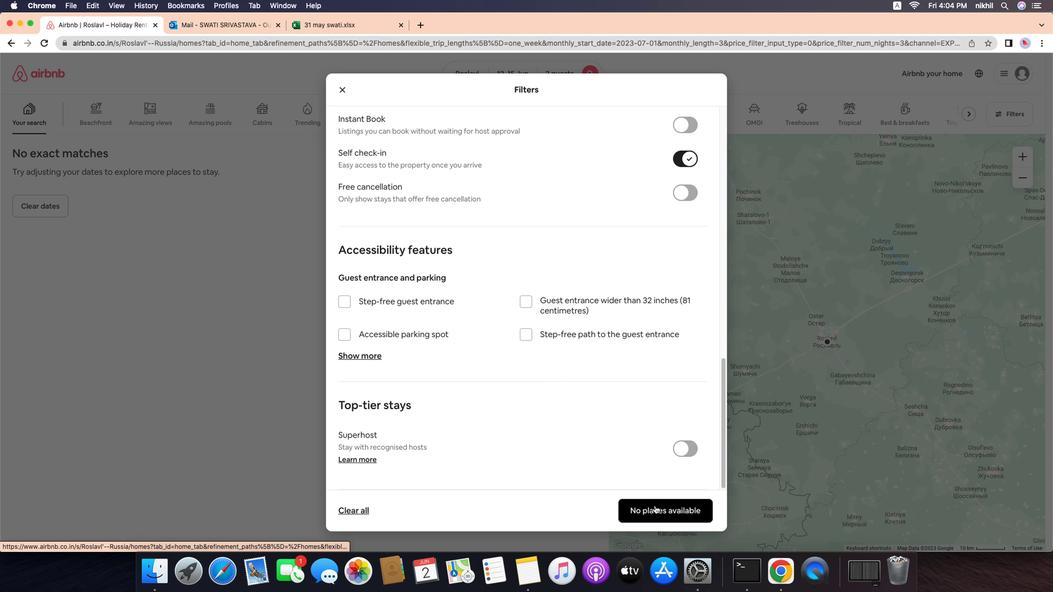 
Action: Mouse pressed left at (692, 310)
Screenshot: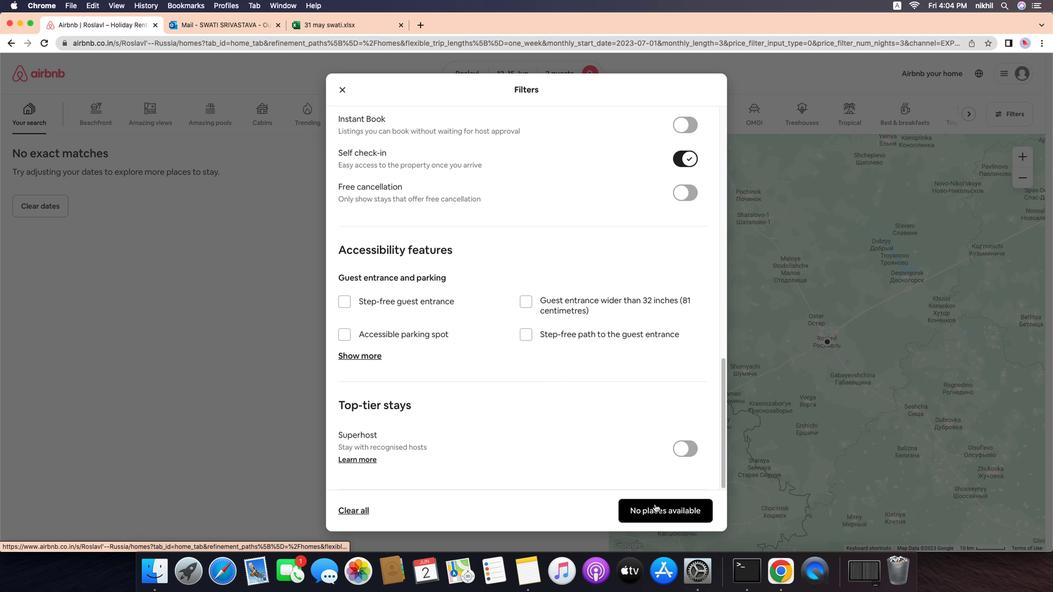 
Action: Mouse moved to (555, 375)
Screenshot: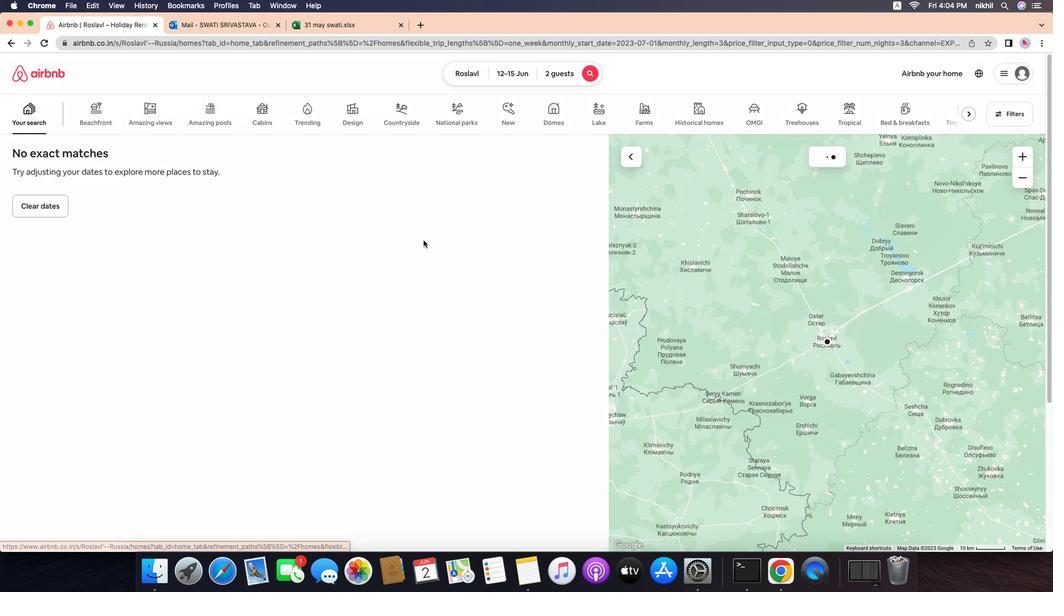 
Action: Mouse scrolled (555, 375) with delta (-36, -36)
Screenshot: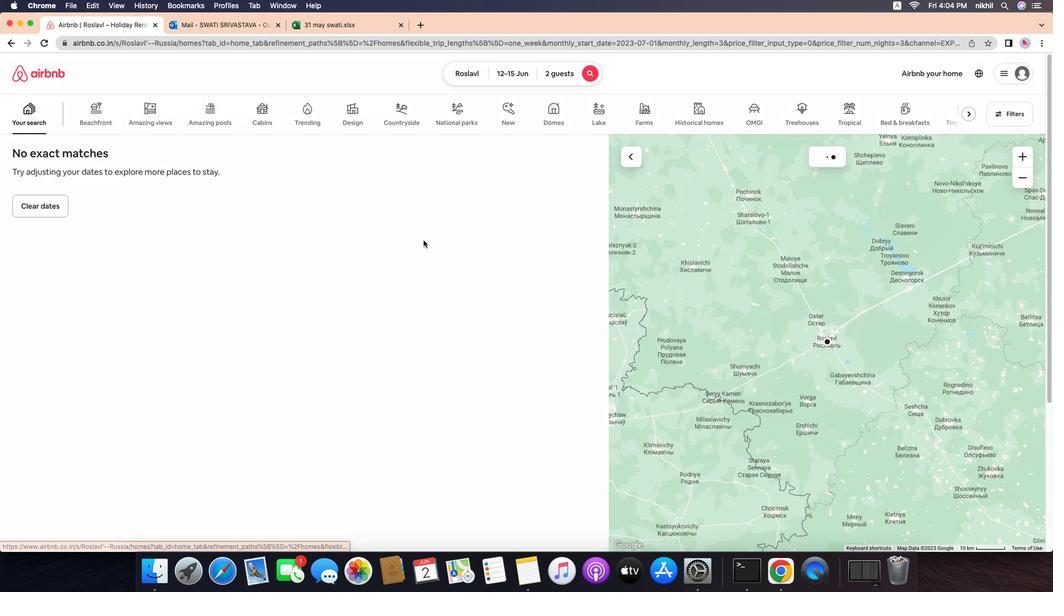 
Action: Mouse moved to (554, 375)
Screenshot: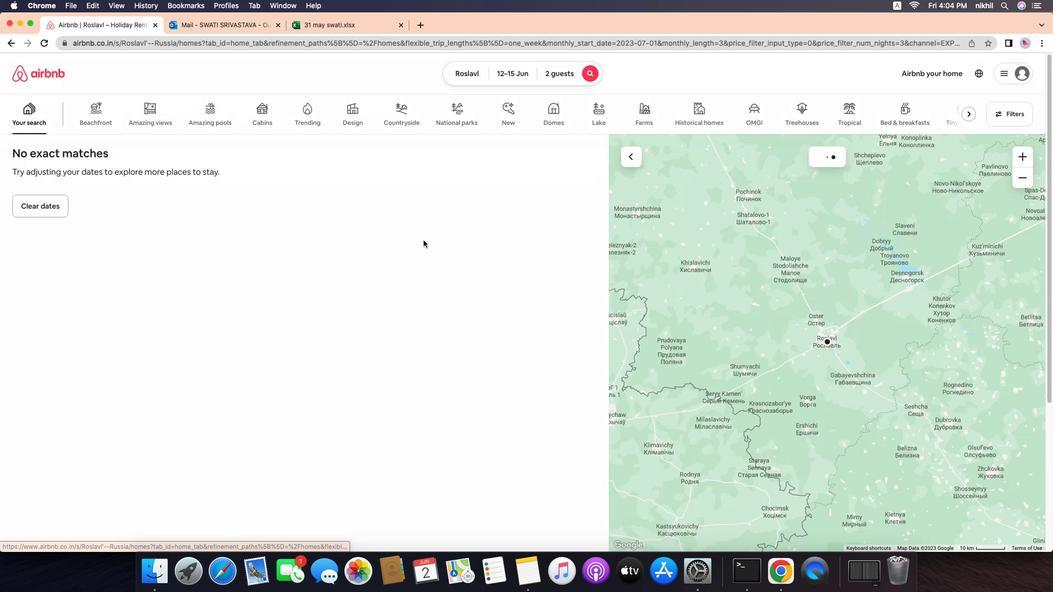 
Action: Mouse scrolled (554, 375) with delta (-36, -36)
Screenshot: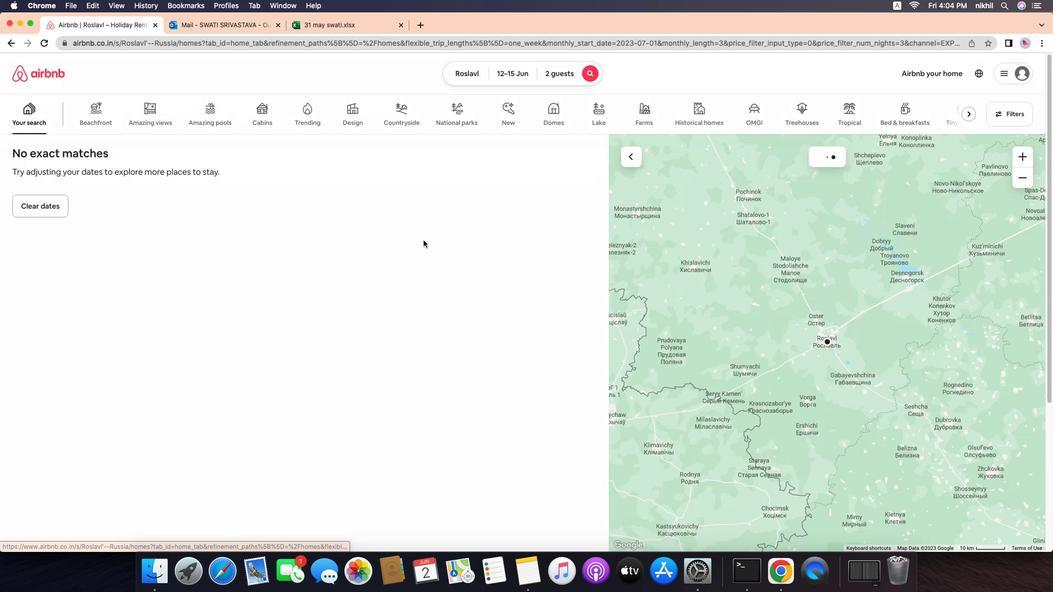 
Action: Mouse moved to (553, 374)
Screenshot: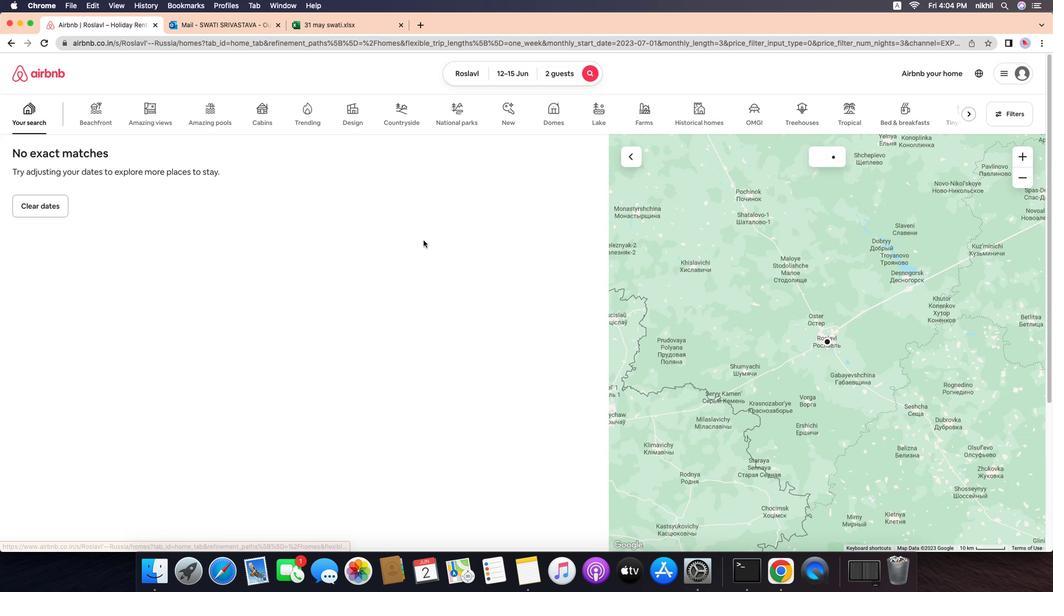 
Action: Mouse scrolled (553, 374) with delta (-36, -38)
Screenshot: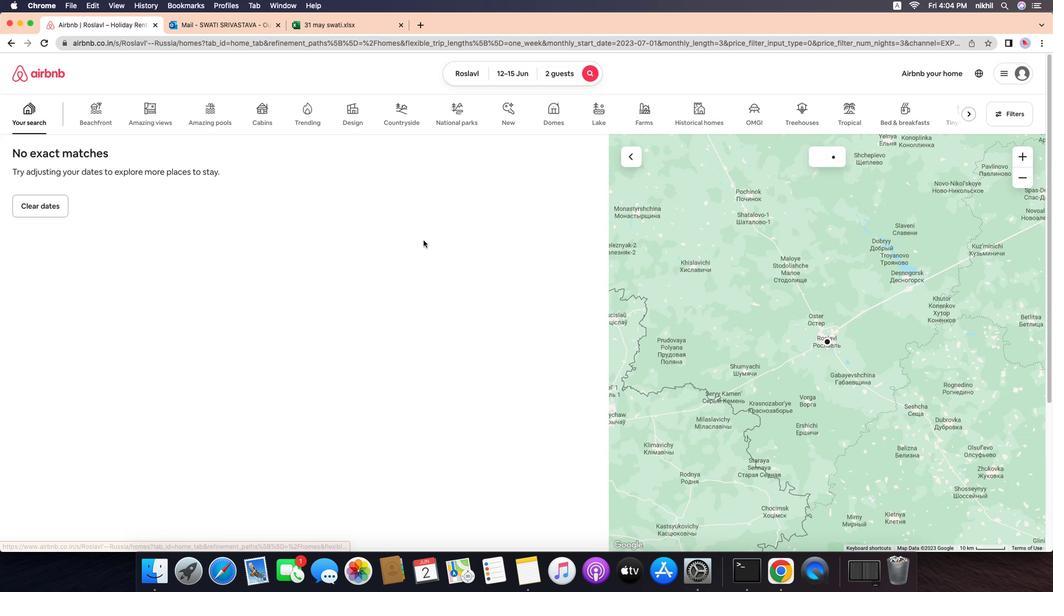 
Action: Mouse moved to (553, 374)
Screenshot: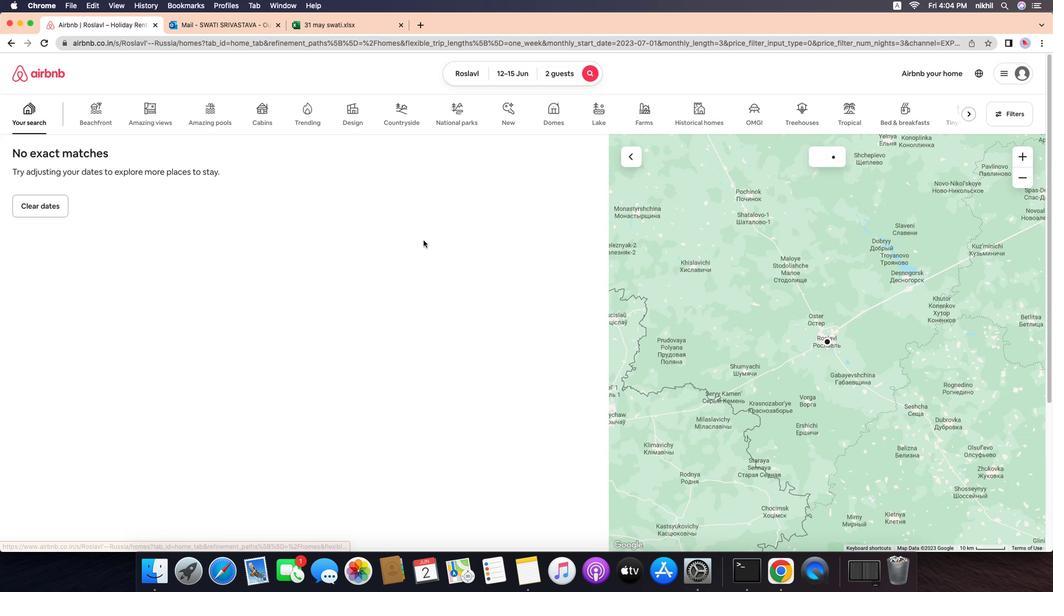 
Action: Mouse scrolled (553, 374) with delta (-36, -40)
Screenshot: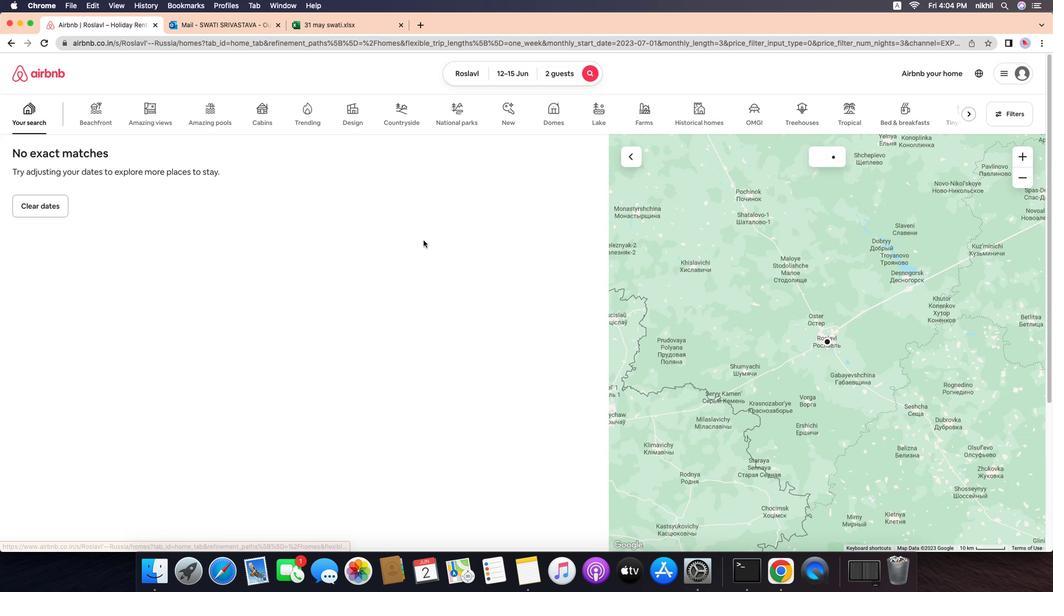 
Action: Mouse moved to (553, 374)
Screenshot: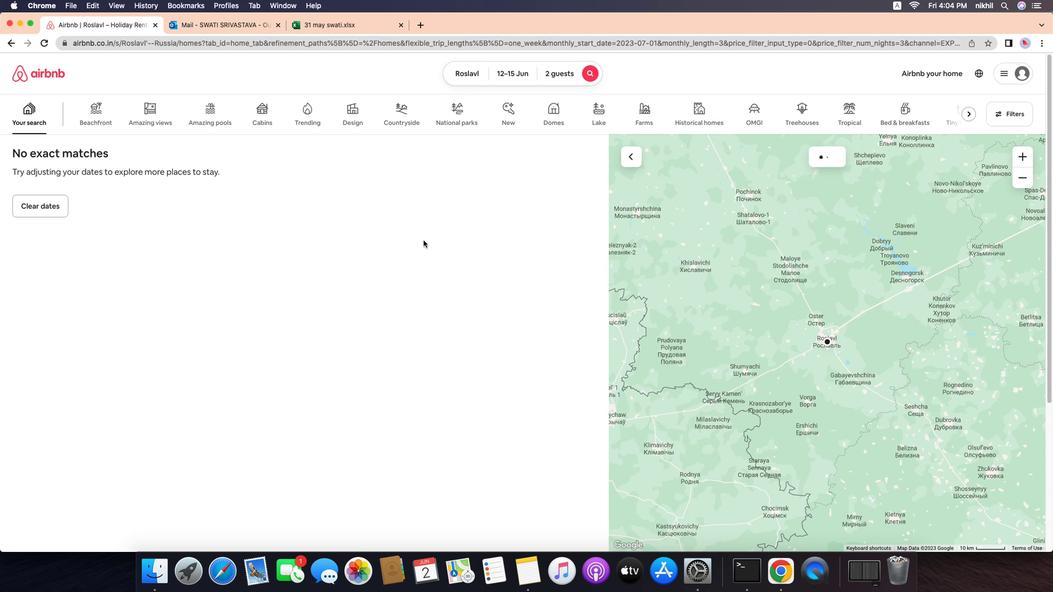 
Action: Mouse scrolled (553, 374) with delta (-36, -36)
Screenshot: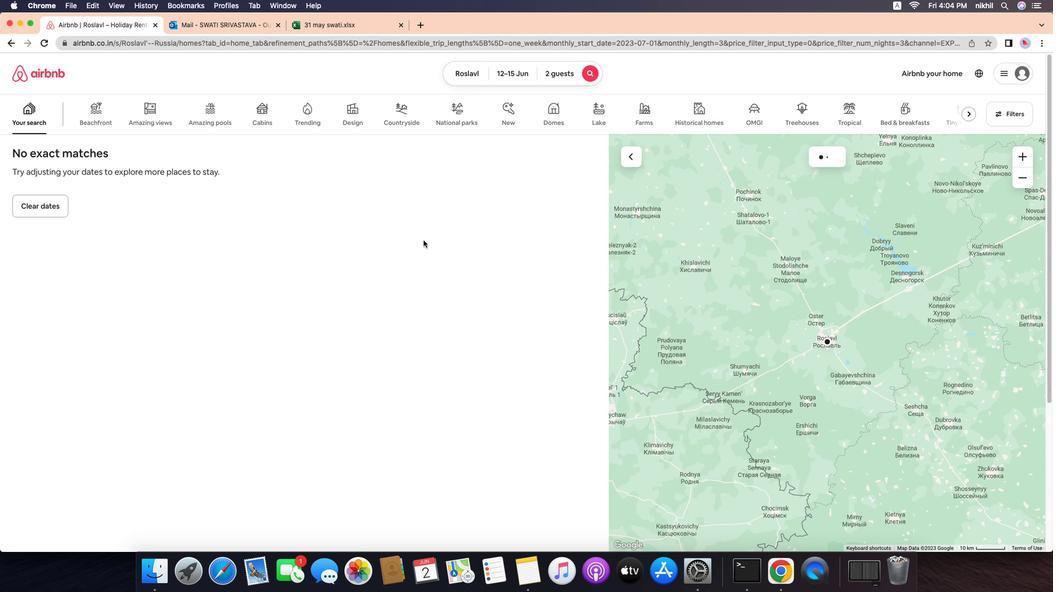 
Action: Mouse scrolled (553, 374) with delta (-36, -36)
Screenshot: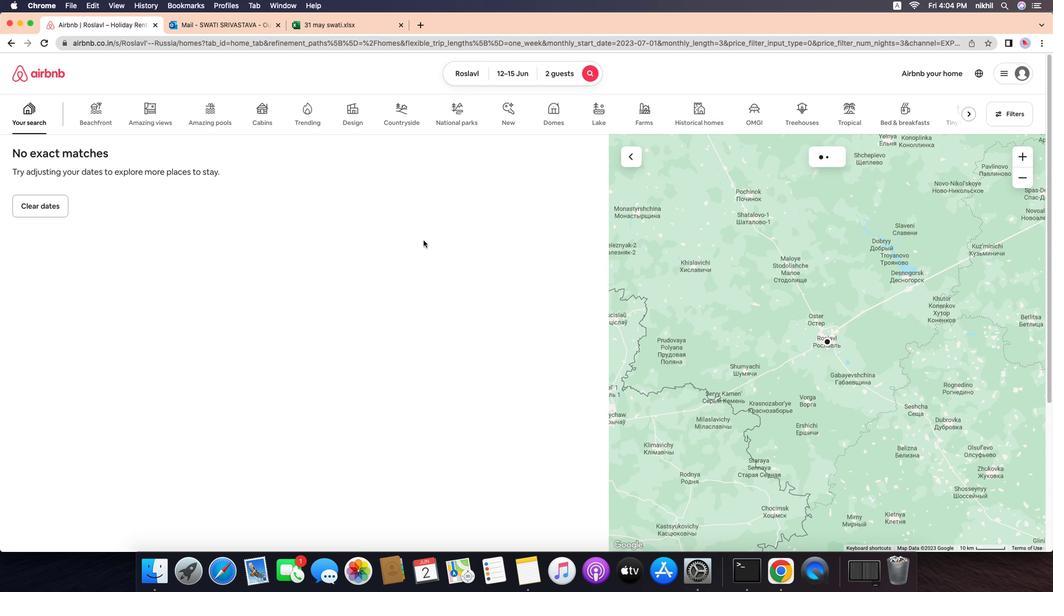 
Action: Mouse scrolled (553, 374) with delta (-36, -38)
Screenshot: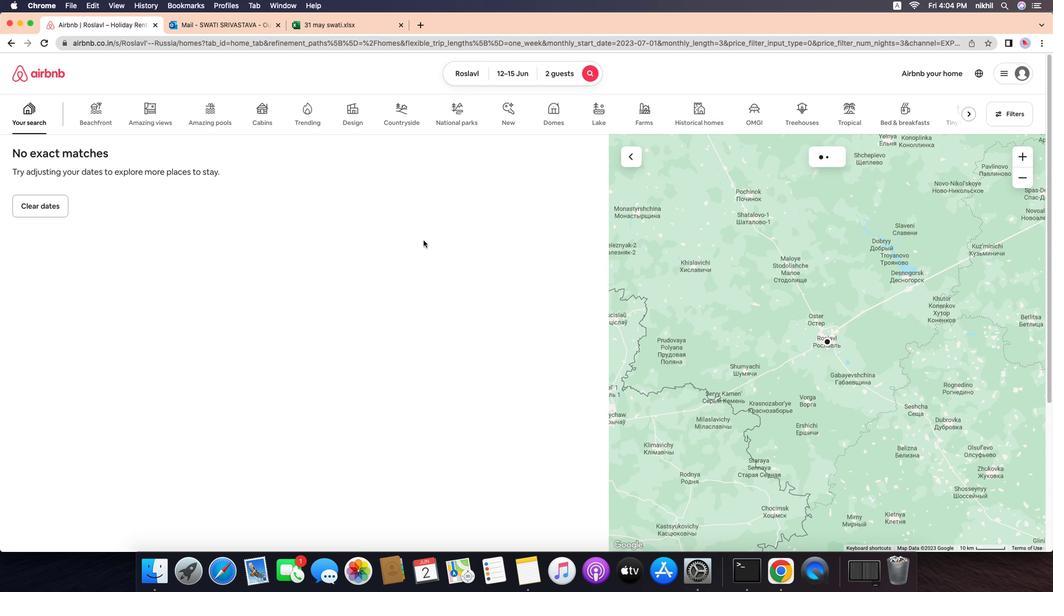 
Action: Mouse moved to (553, 372)
Screenshot: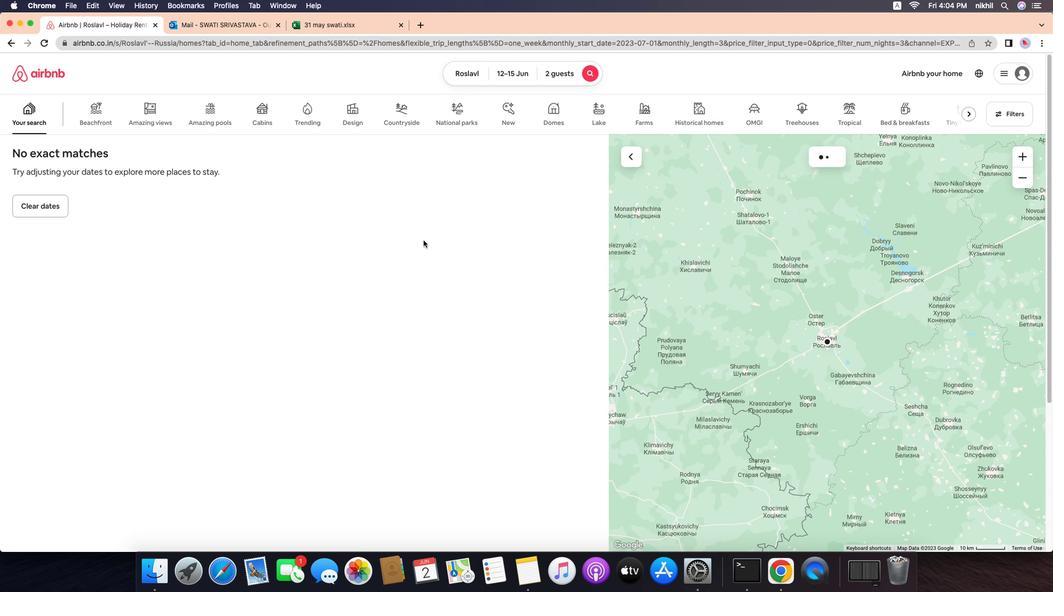 
Action: Mouse scrolled (553, 372) with delta (-36, -40)
Screenshot: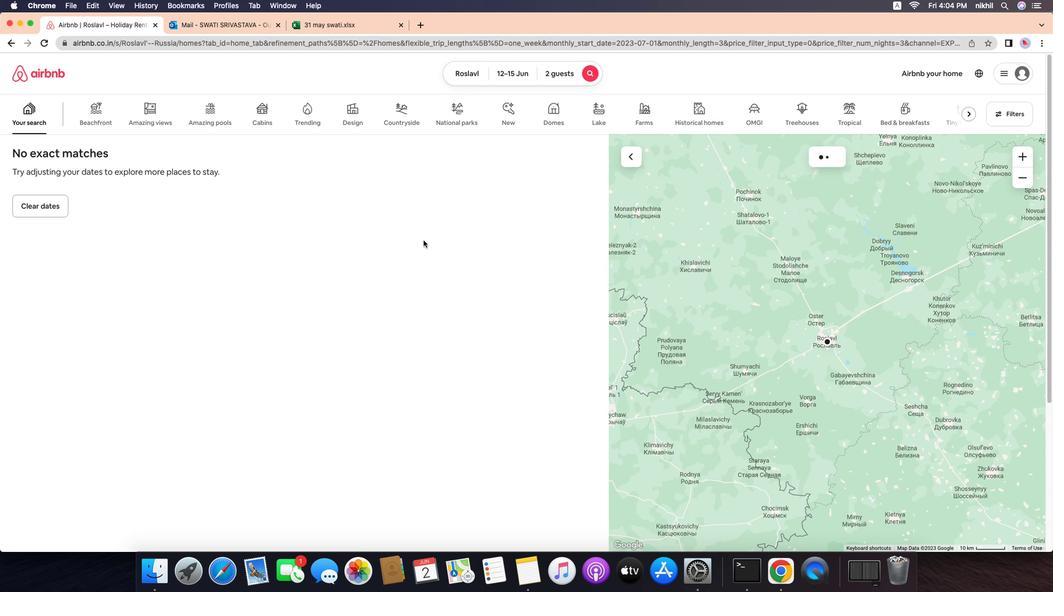 
Action: Mouse moved to (662, 502)
Screenshot: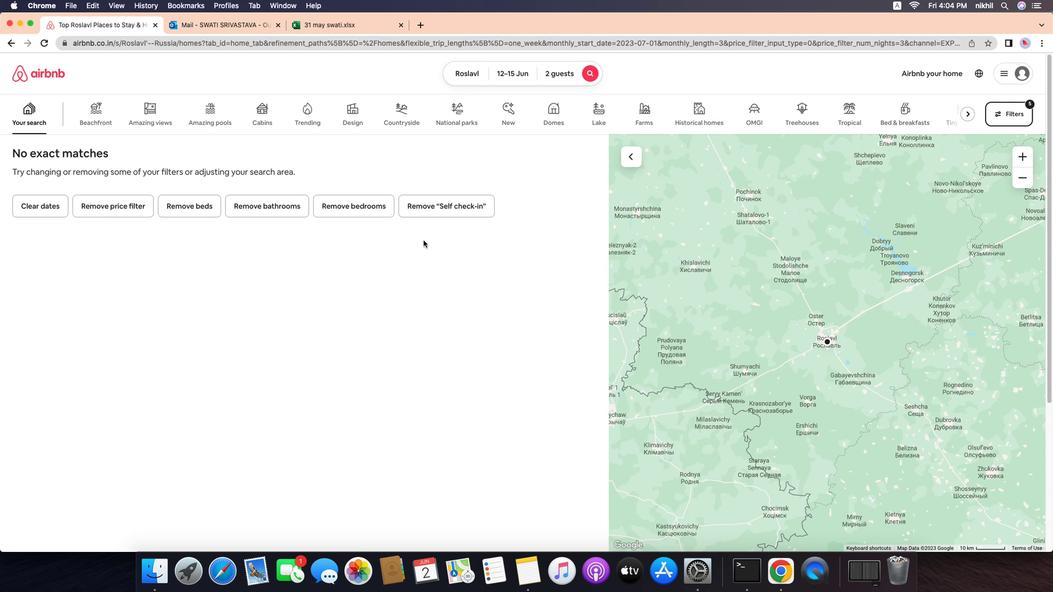 
Action: Mouse pressed left at (662, 502)
Screenshot: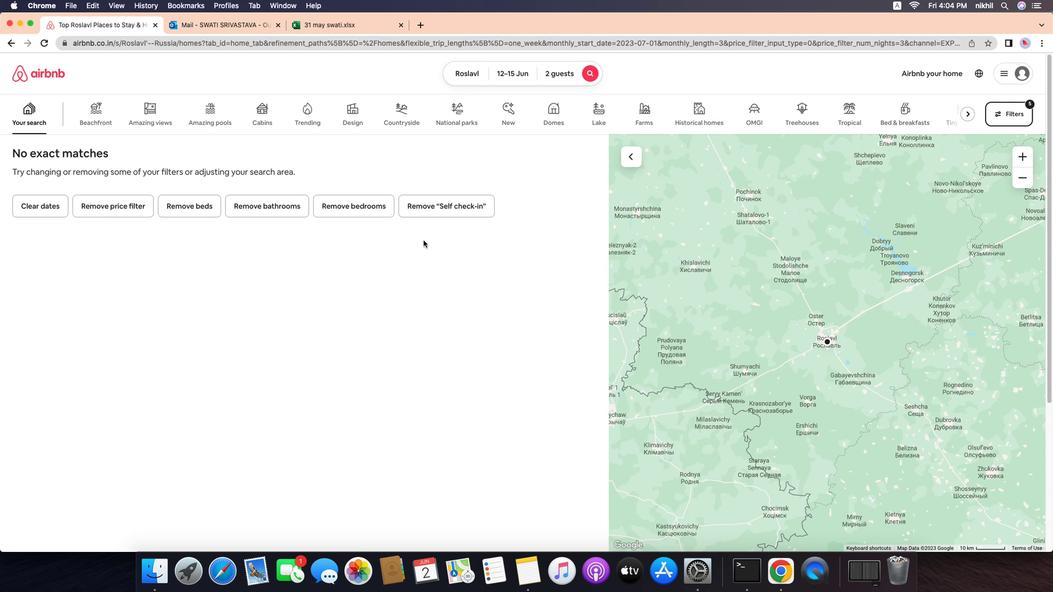 
Action: Mouse moved to (415, 219)
Screenshot: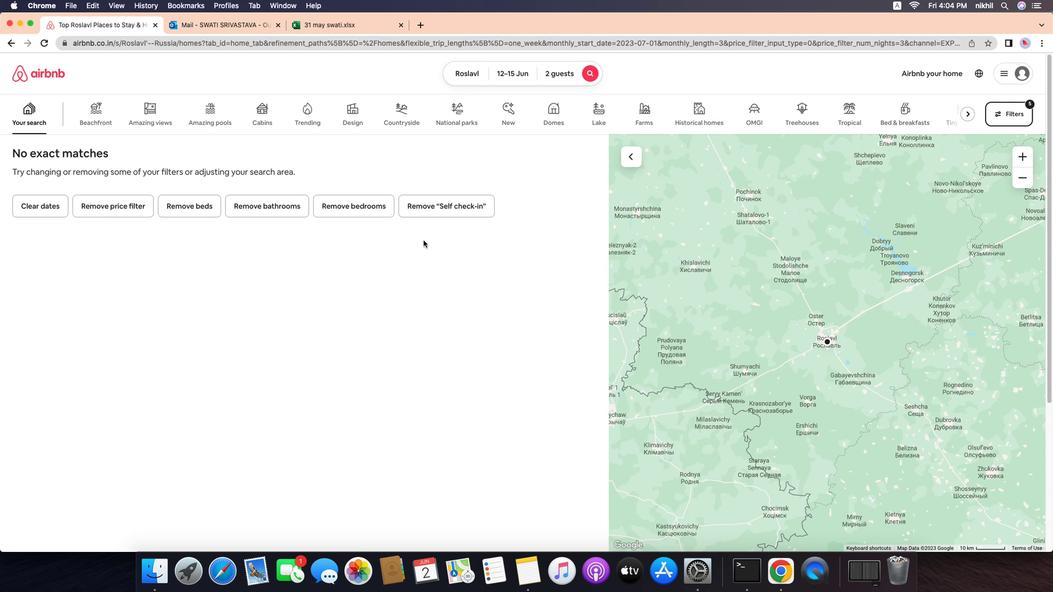 
